 Task: Add Follow Your Heart Dairy Free Feta Crumbles to the cart.
Action: Mouse moved to (825, 271)
Screenshot: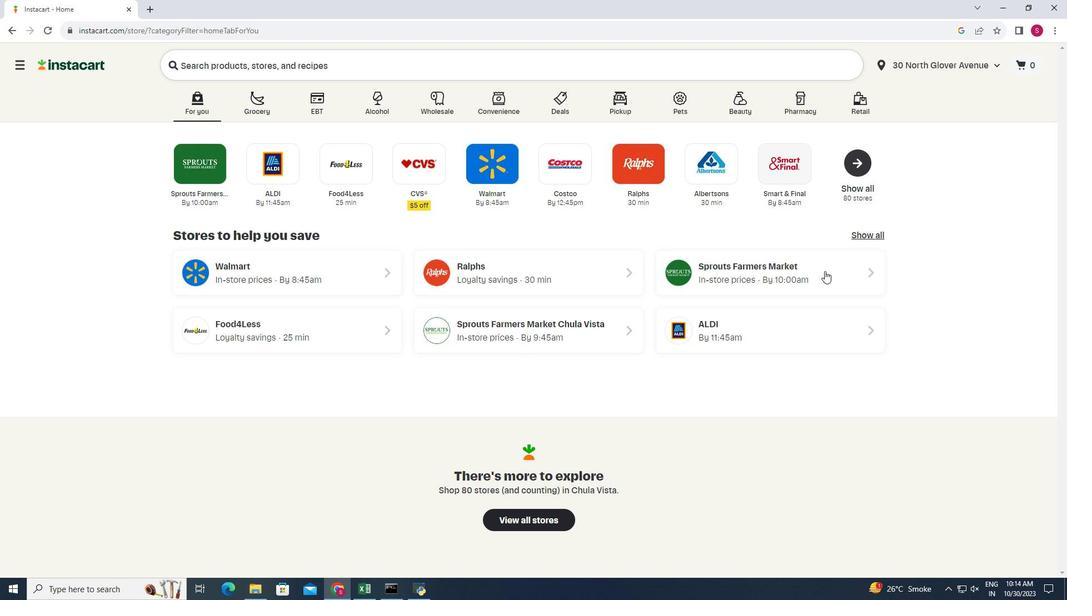 
Action: Mouse pressed left at (825, 271)
Screenshot: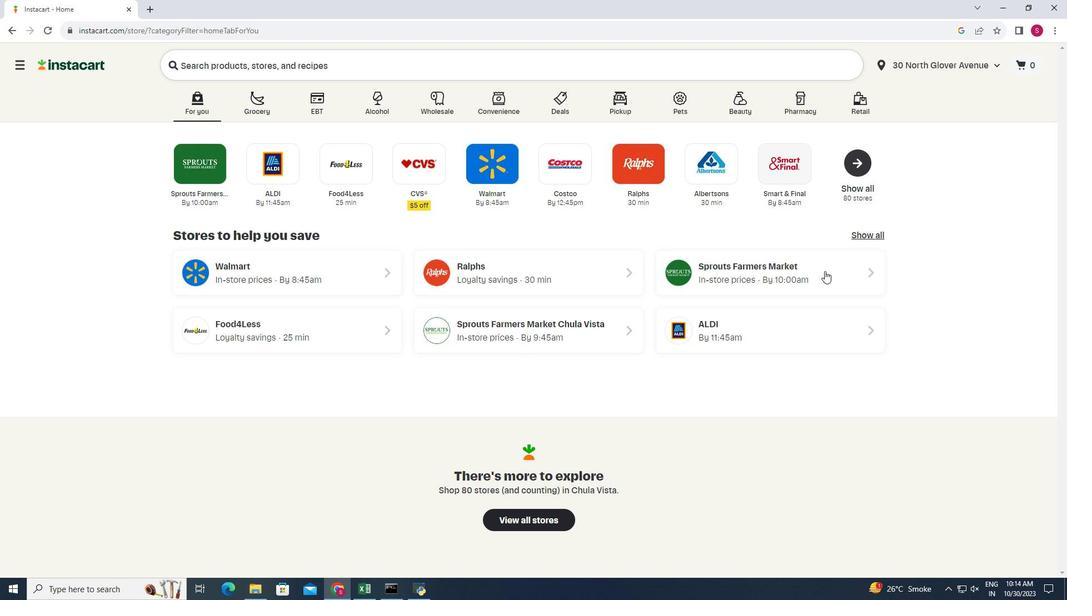 
Action: Mouse moved to (21, 532)
Screenshot: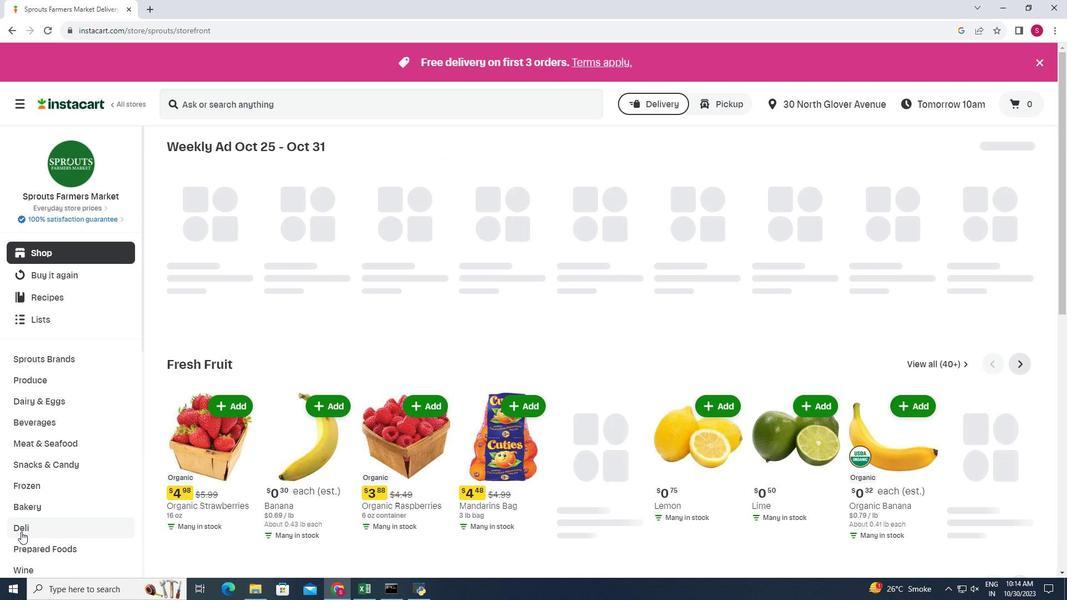 
Action: Mouse pressed left at (21, 532)
Screenshot: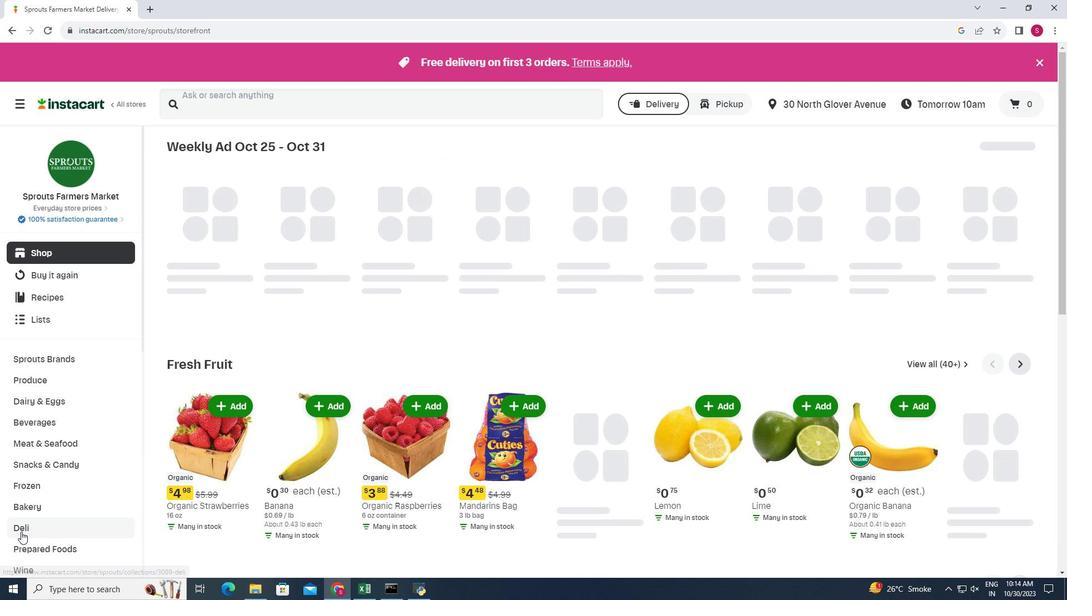 
Action: Mouse moved to (281, 309)
Screenshot: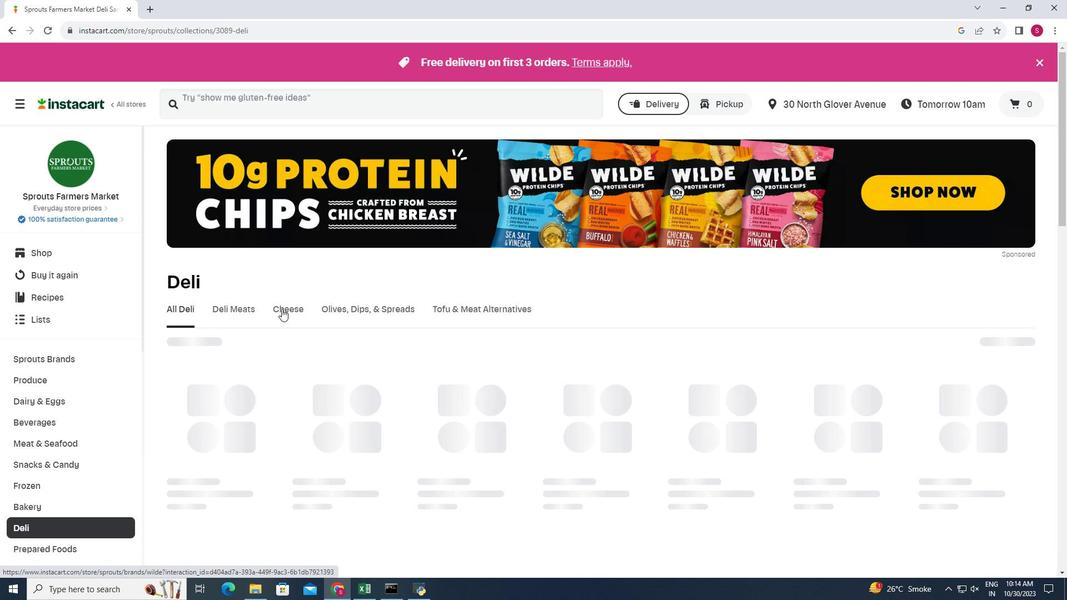 
Action: Mouse pressed left at (281, 309)
Screenshot: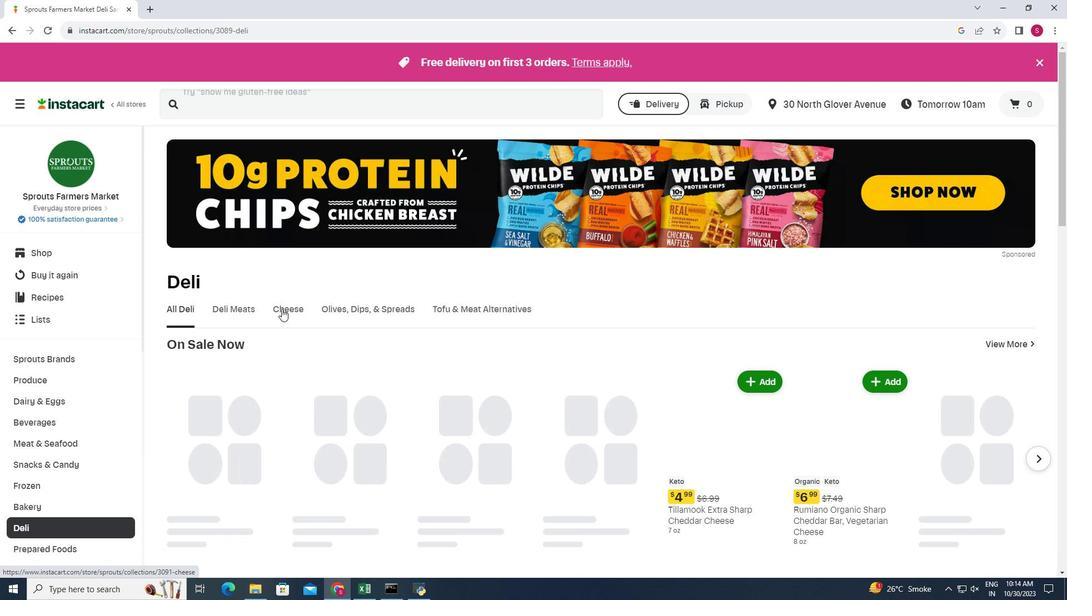 
Action: Mouse moved to (1037, 216)
Screenshot: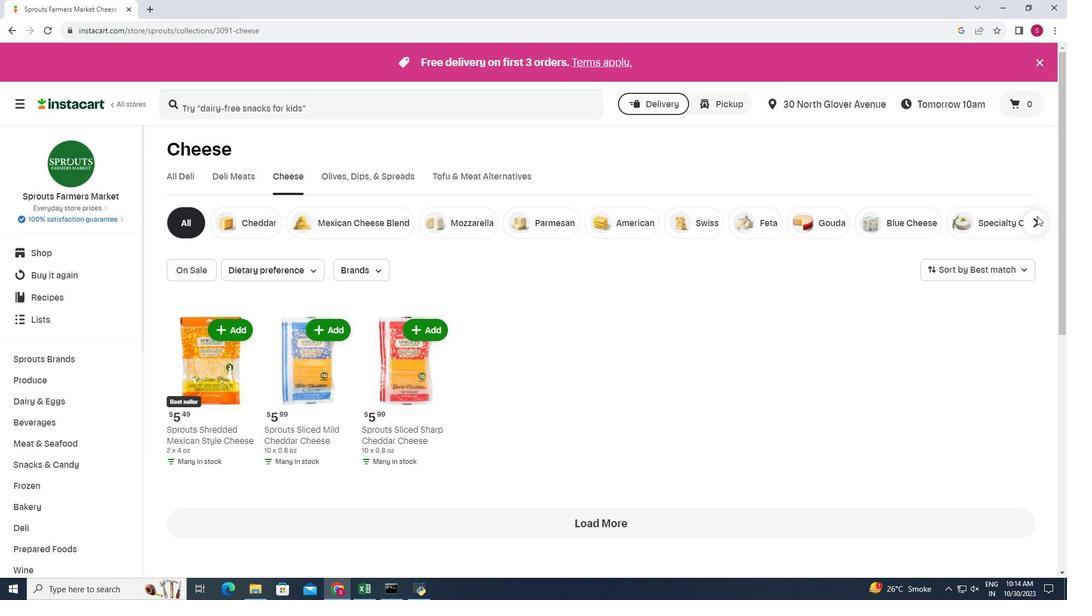 
Action: Mouse pressed left at (1037, 216)
Screenshot: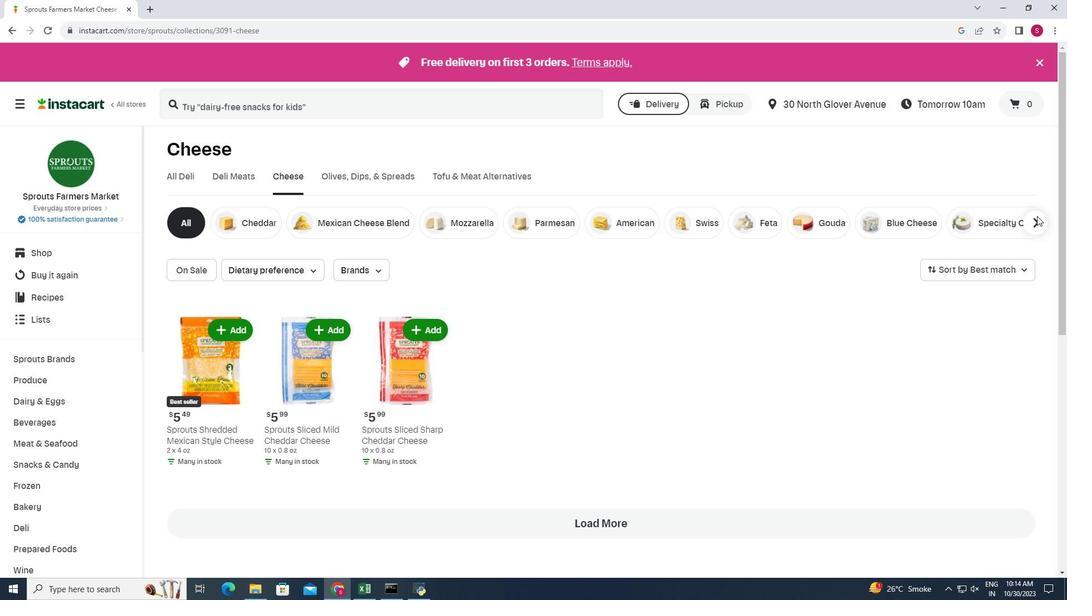 
Action: Mouse moved to (997, 220)
Screenshot: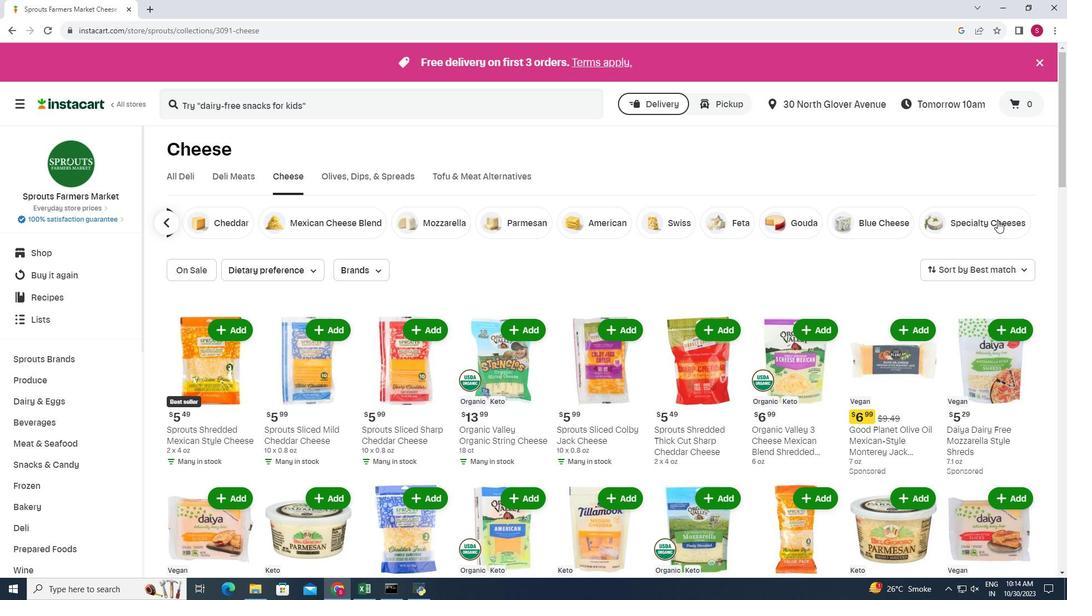 
Action: Mouse pressed left at (997, 220)
Screenshot: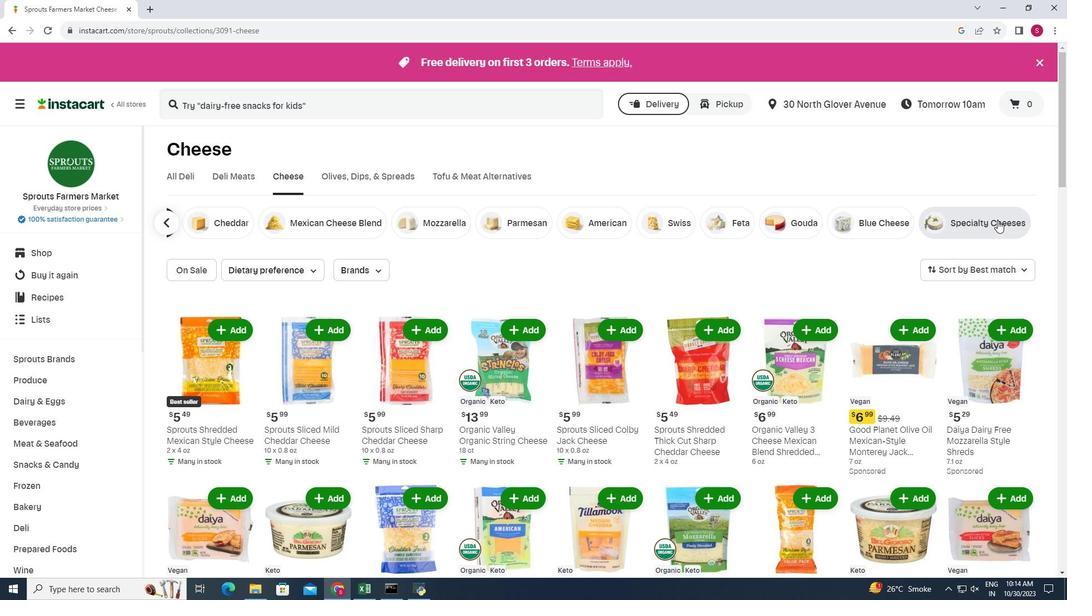 
Action: Mouse moved to (453, 254)
Screenshot: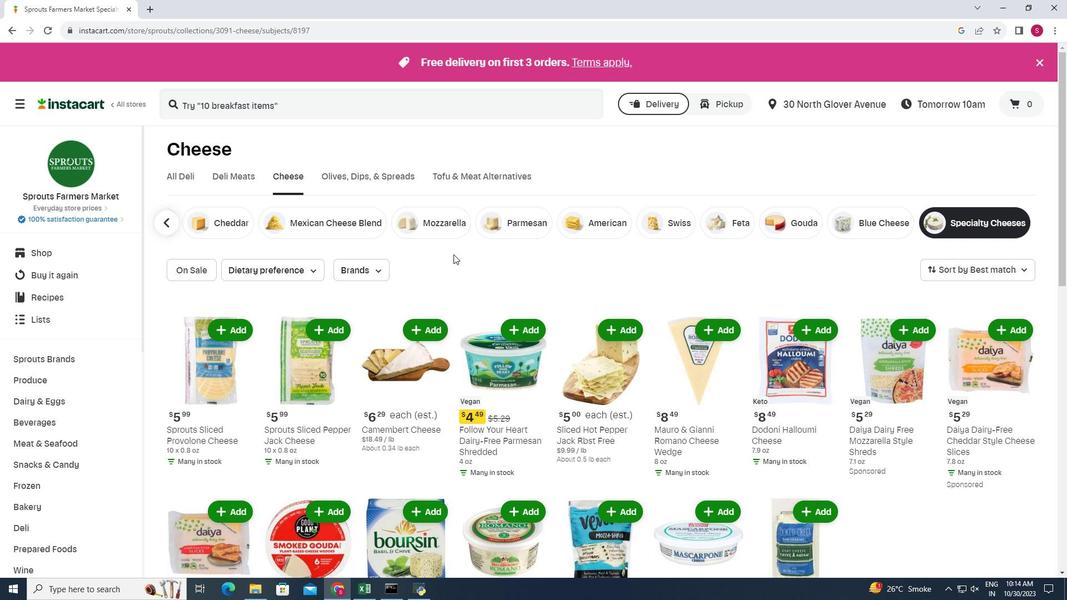 
Action: Mouse scrolled (453, 254) with delta (0, 0)
Screenshot: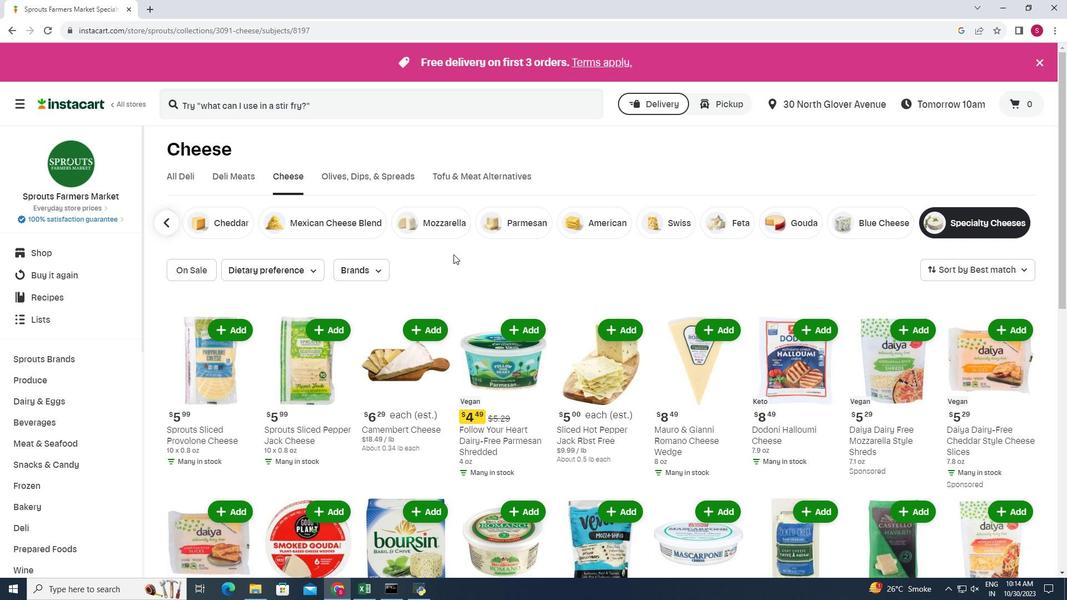 
Action: Mouse scrolled (453, 254) with delta (0, 0)
Screenshot: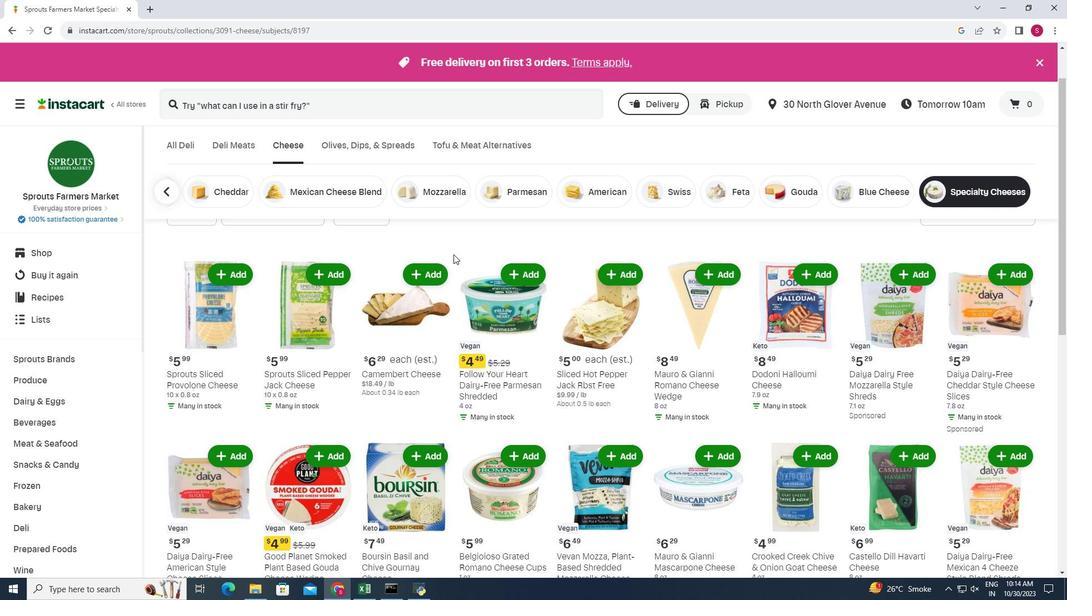 
Action: Mouse moved to (998, 358)
Screenshot: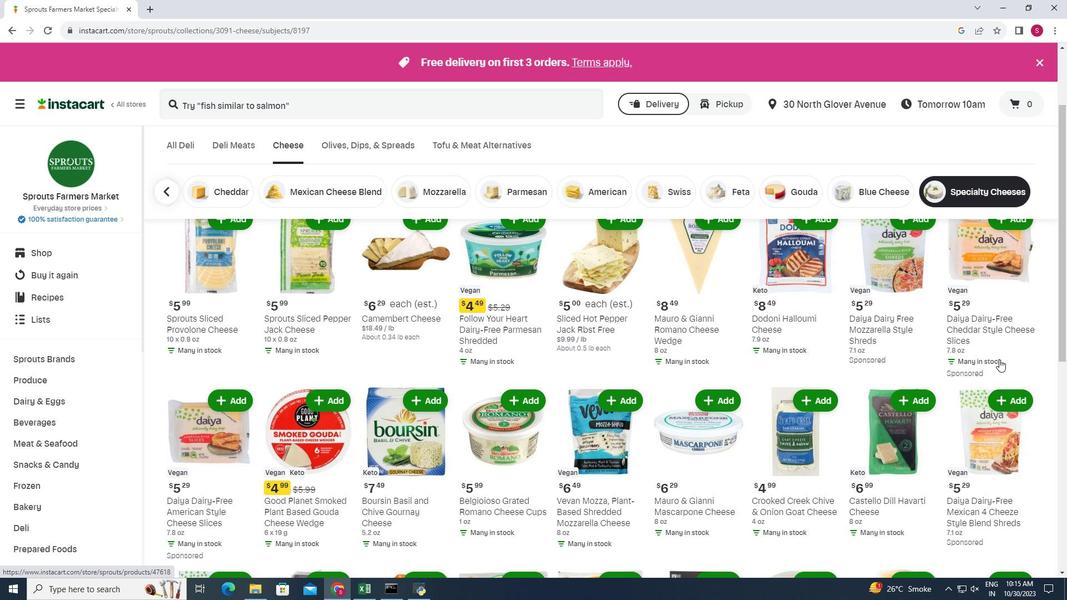 
Action: Mouse scrolled (998, 358) with delta (0, 0)
Screenshot: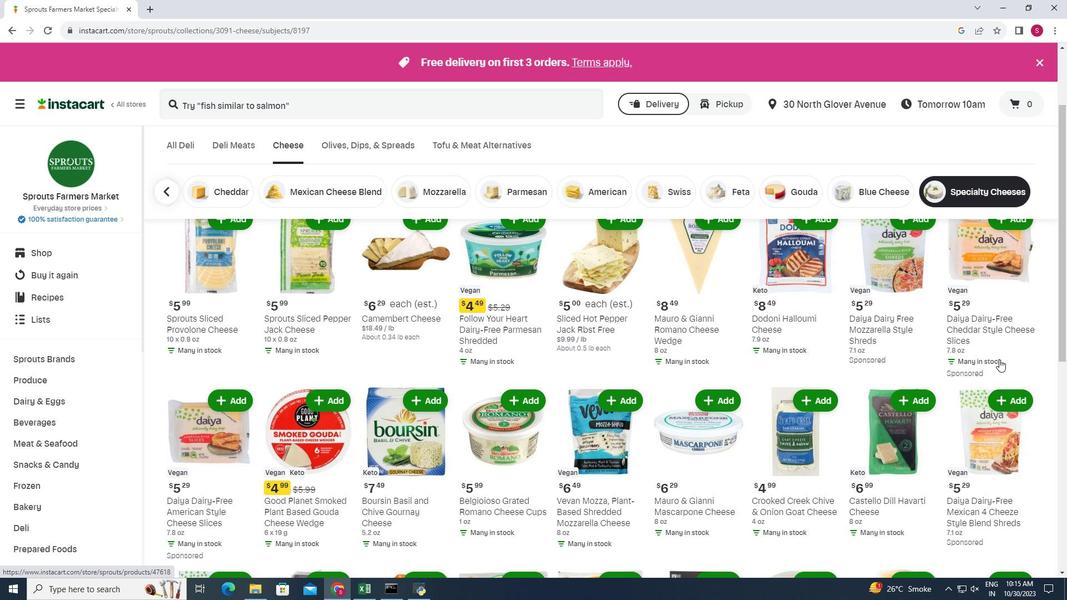 
Action: Mouse moved to (1000, 361)
Screenshot: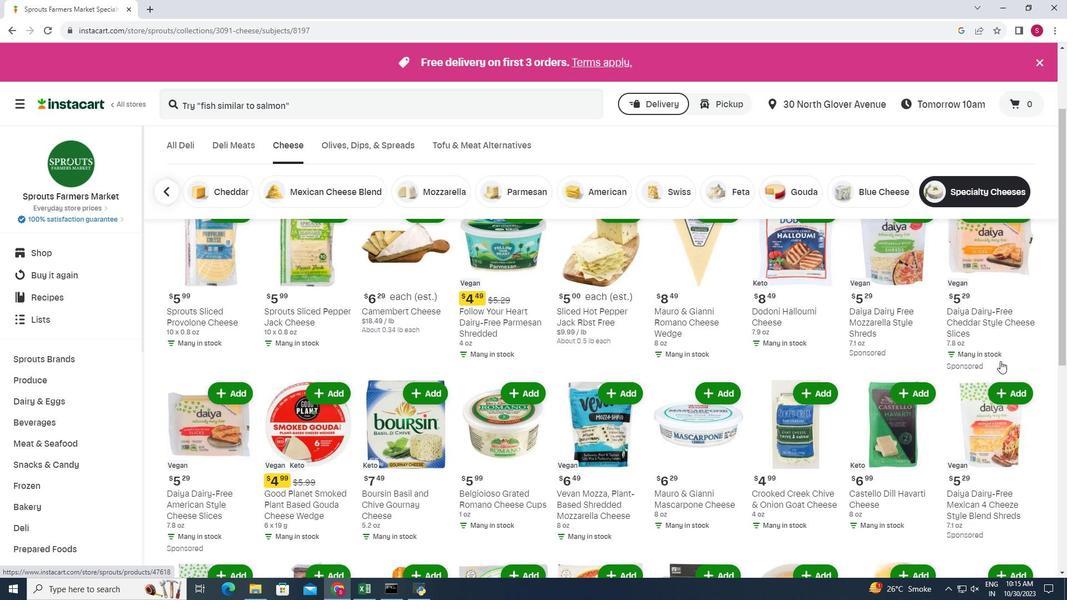 
Action: Mouse scrolled (1000, 360) with delta (0, 0)
Screenshot: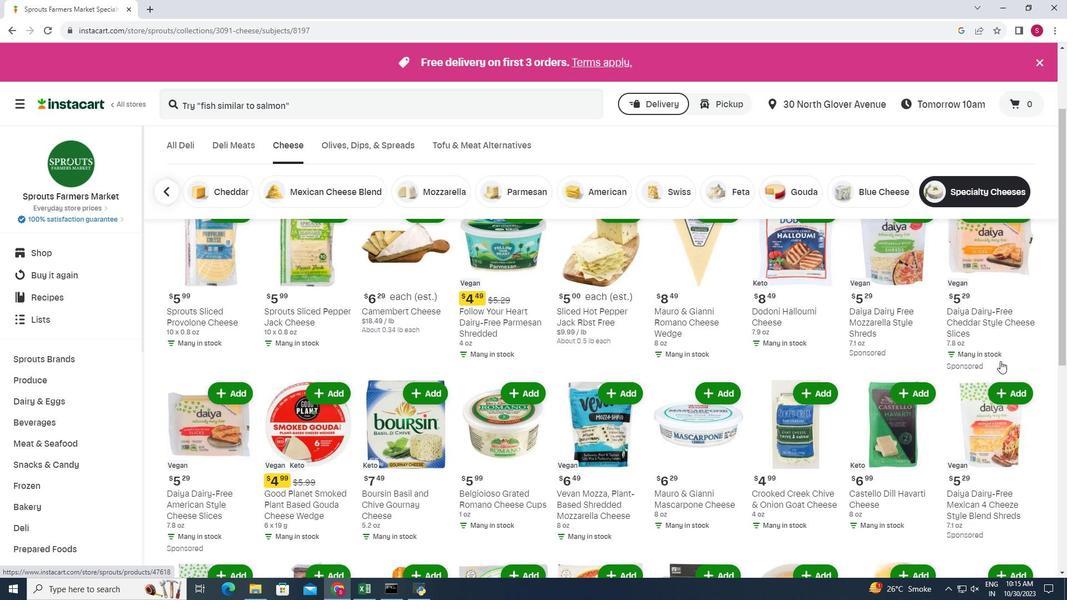 
Action: Mouse moved to (184, 350)
Screenshot: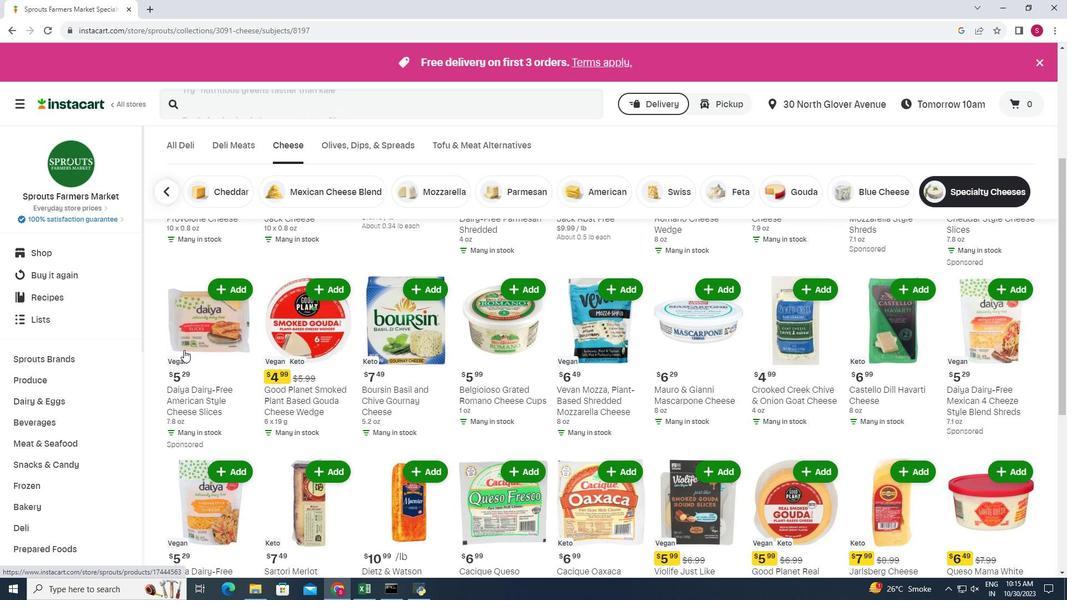 
Action: Mouse scrolled (184, 349) with delta (0, 0)
Screenshot: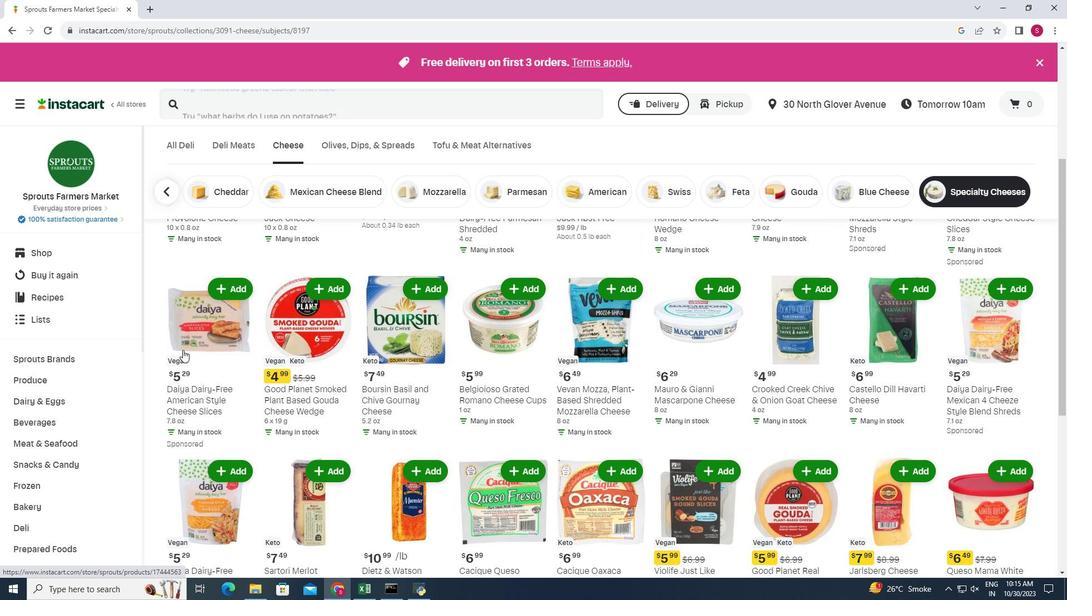 
Action: Mouse moved to (182, 350)
Screenshot: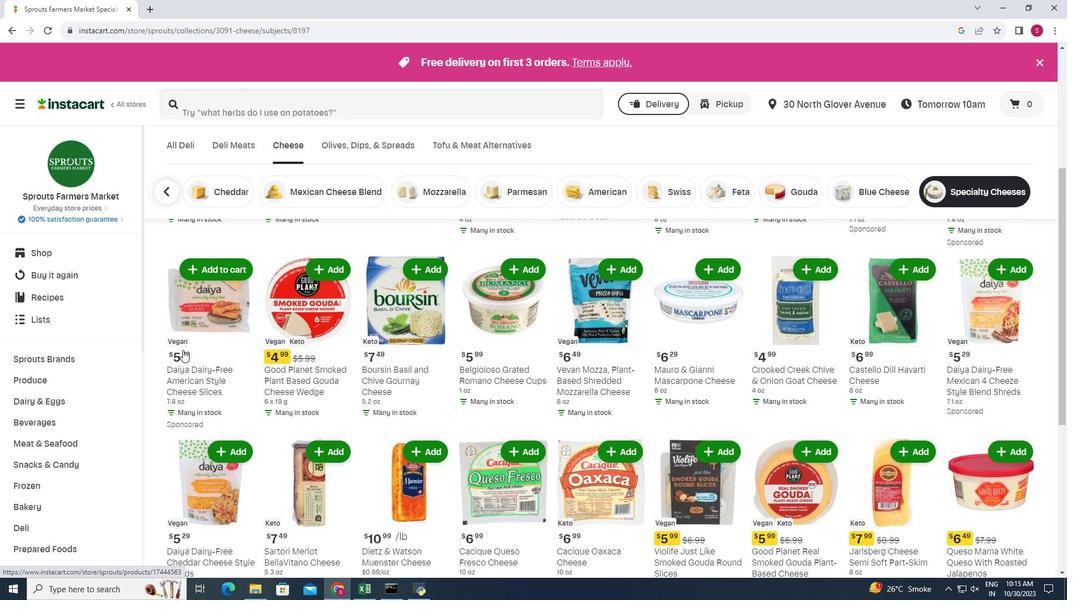 
Action: Mouse scrolled (182, 349) with delta (0, 0)
Screenshot: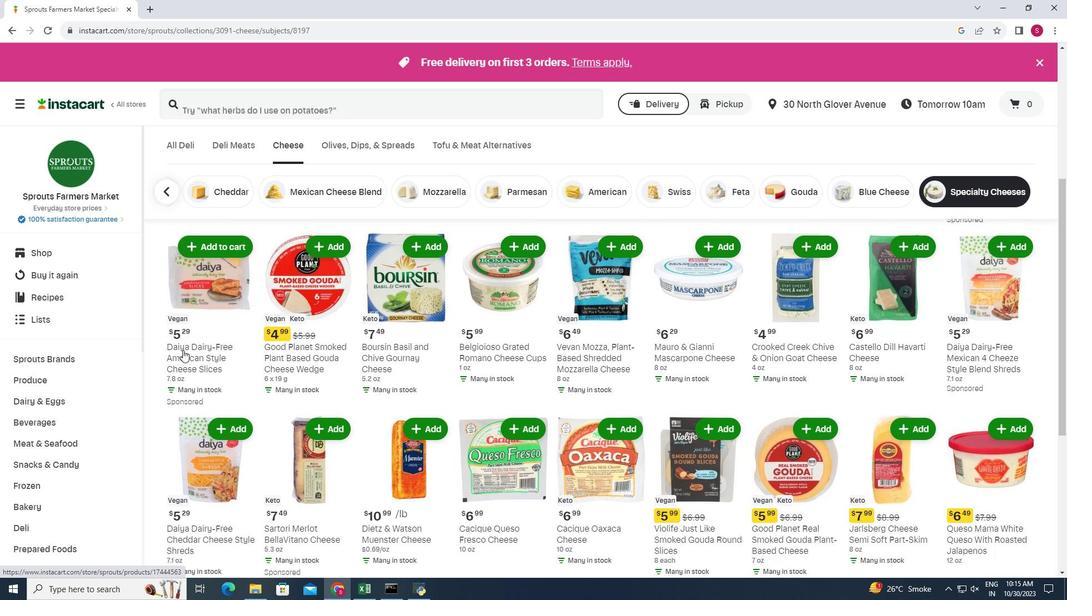 
Action: Mouse moved to (937, 427)
Screenshot: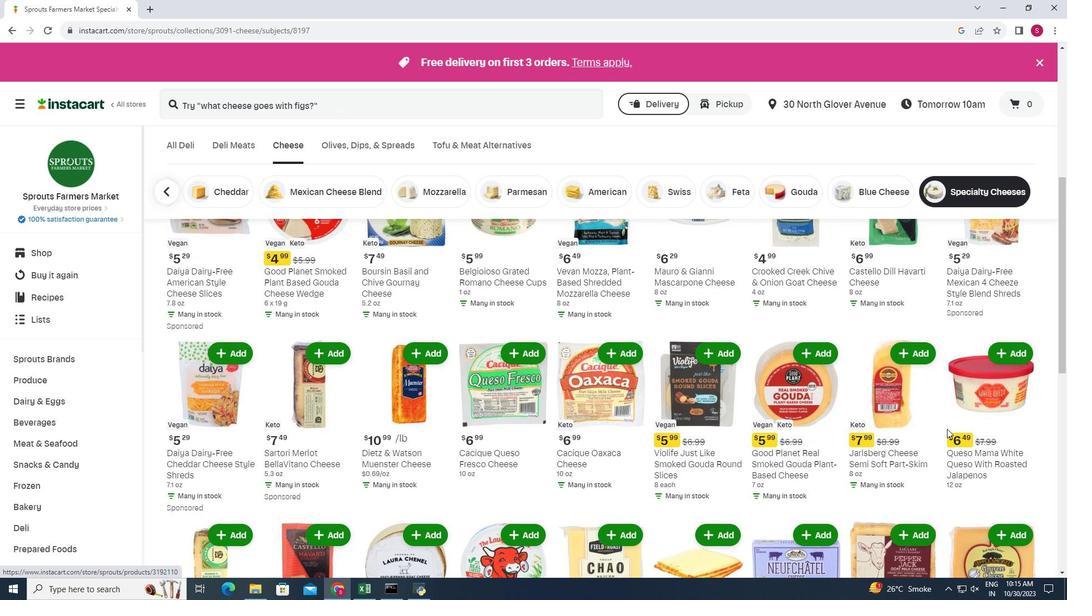 
Action: Mouse scrolled (937, 426) with delta (0, 0)
Screenshot: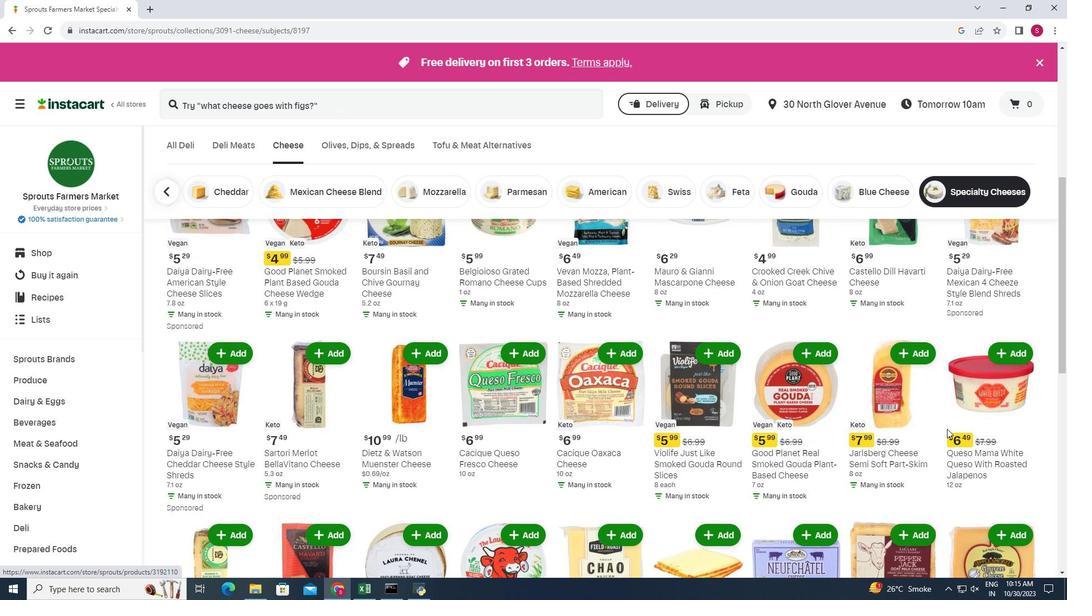 
Action: Mouse moved to (949, 429)
Screenshot: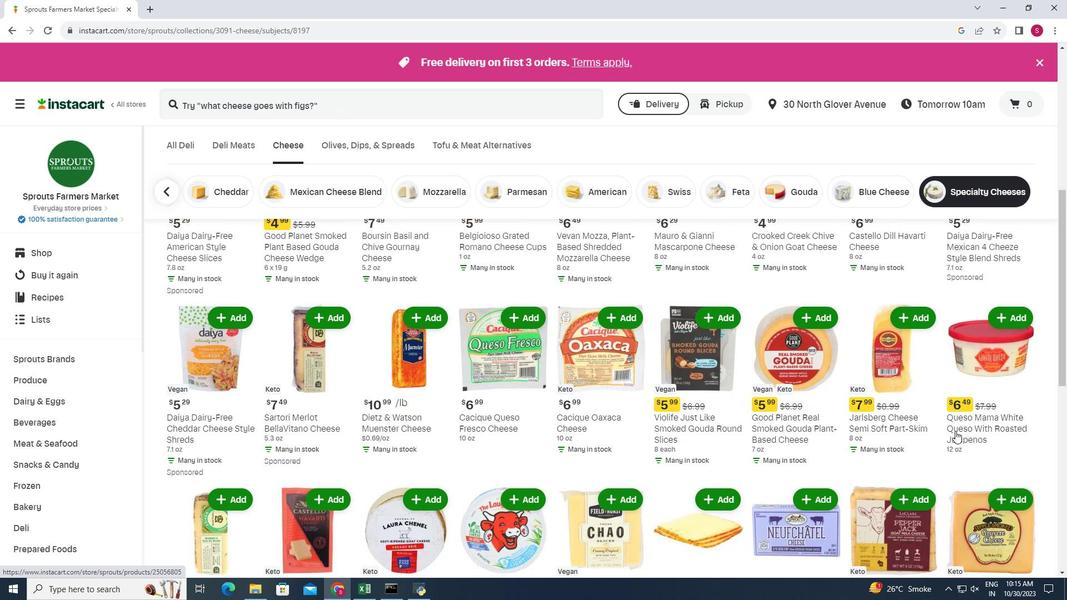 
Action: Mouse scrolled (949, 429) with delta (0, 0)
Screenshot: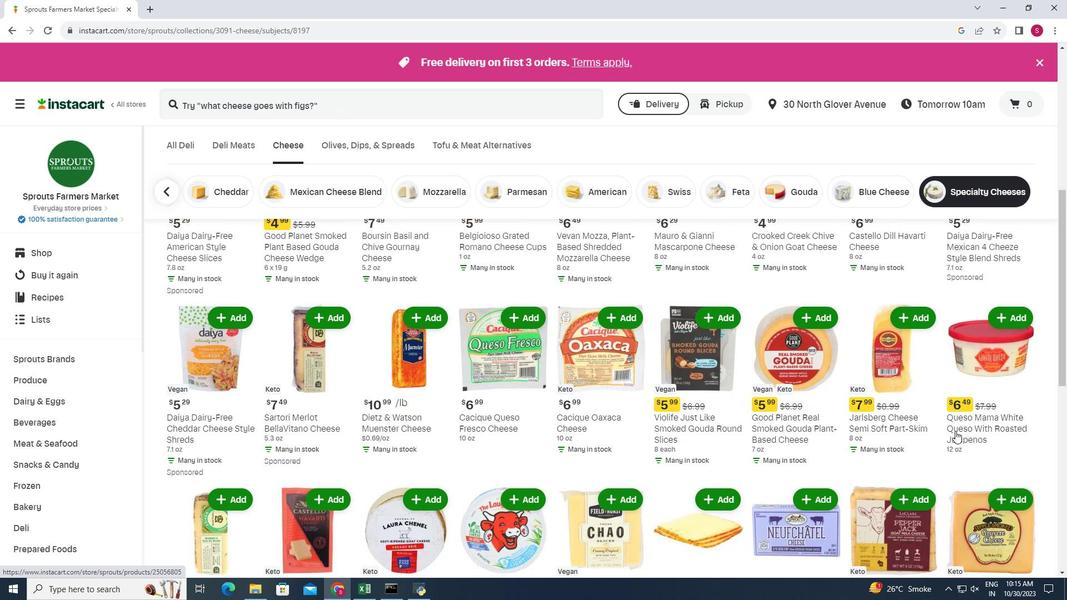 
Action: Mouse moved to (960, 433)
Screenshot: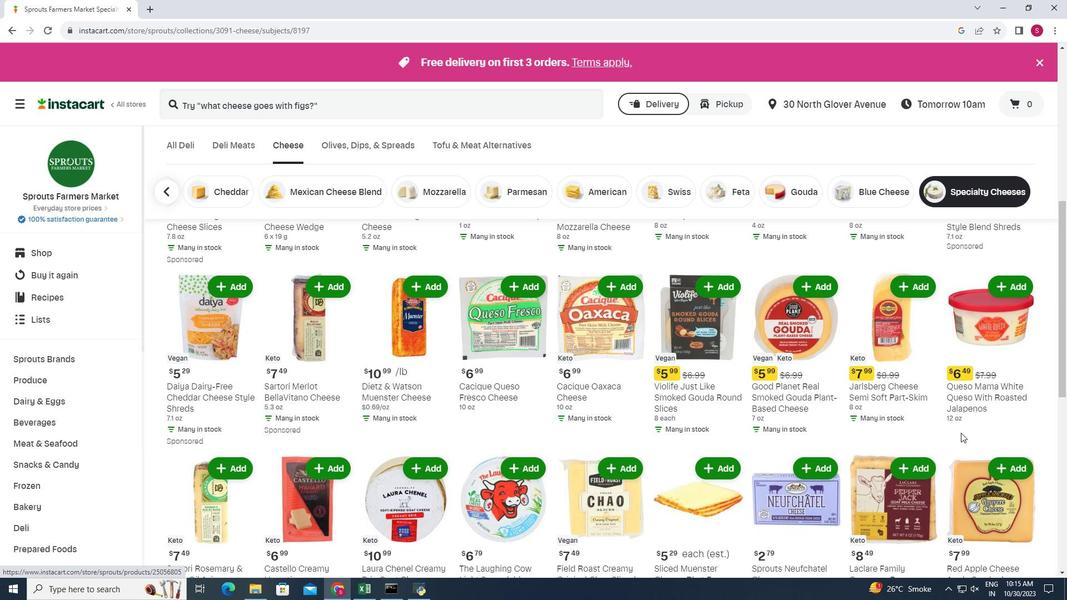 
Action: Mouse scrolled (960, 432) with delta (0, 0)
Screenshot: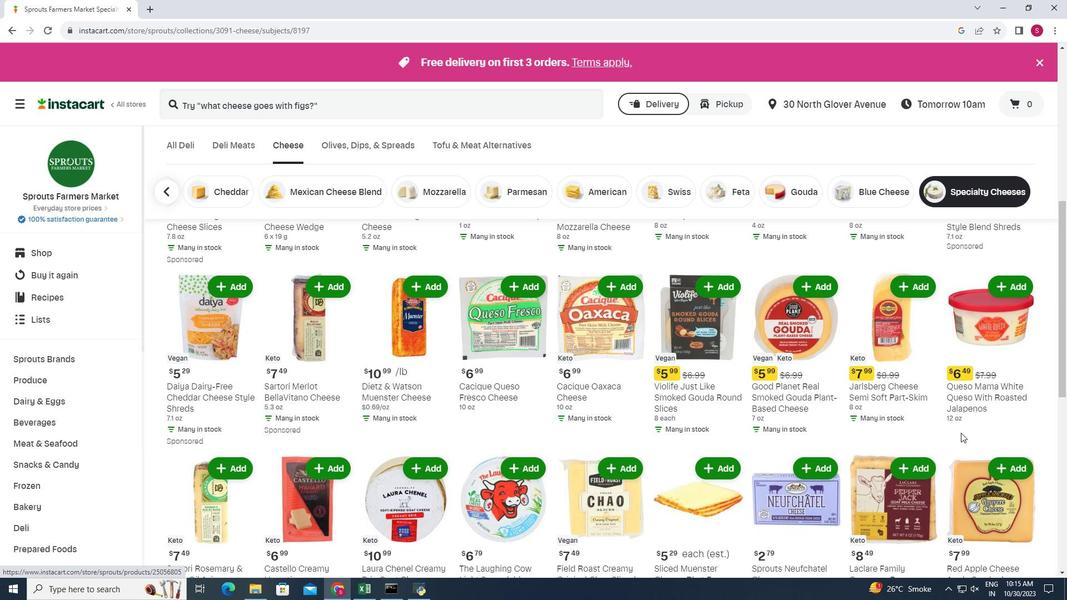 
Action: Mouse moved to (227, 470)
Screenshot: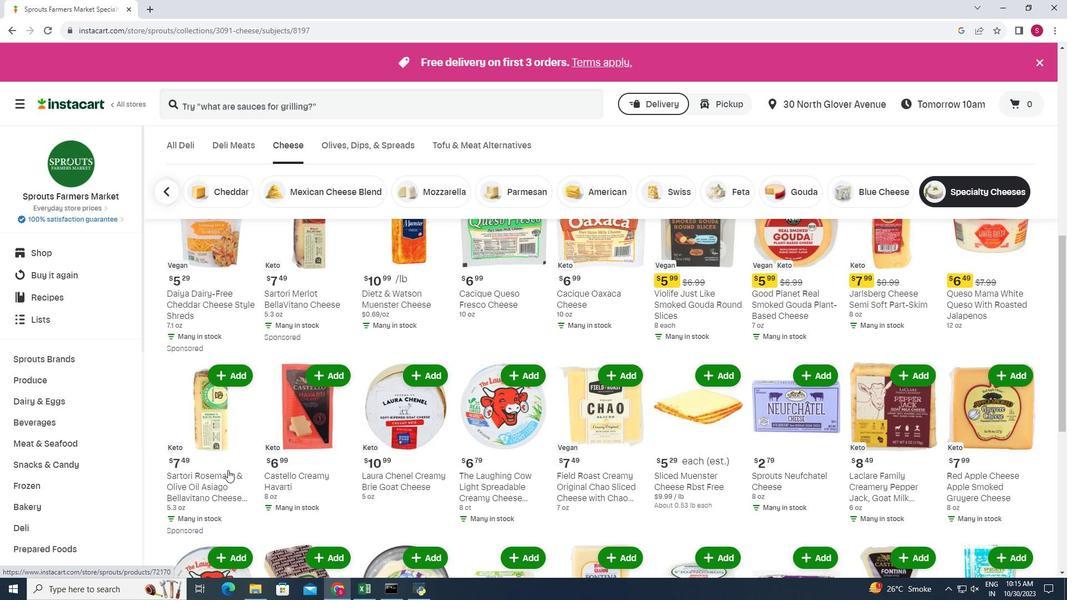 
Action: Mouse scrolled (227, 469) with delta (0, 0)
Screenshot: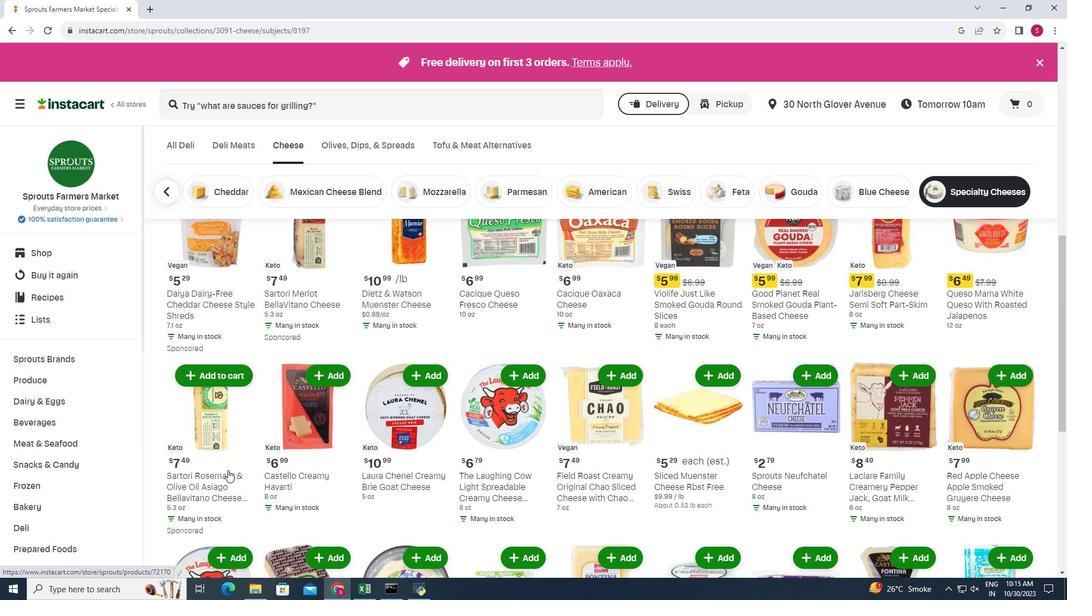 
Action: Mouse scrolled (227, 469) with delta (0, 0)
Screenshot: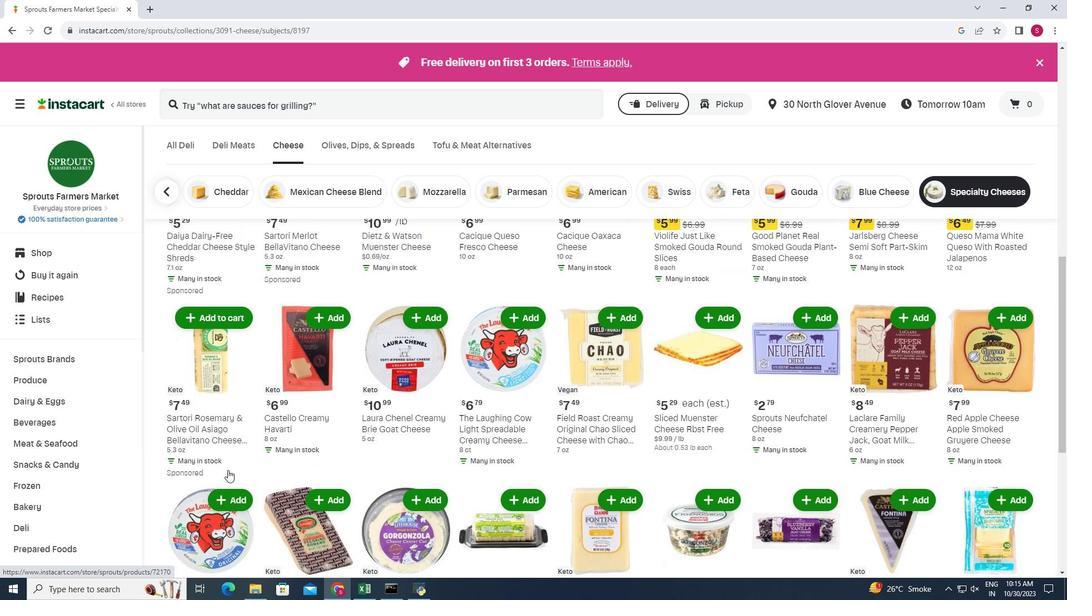 
Action: Mouse scrolled (227, 469) with delta (0, 0)
Screenshot: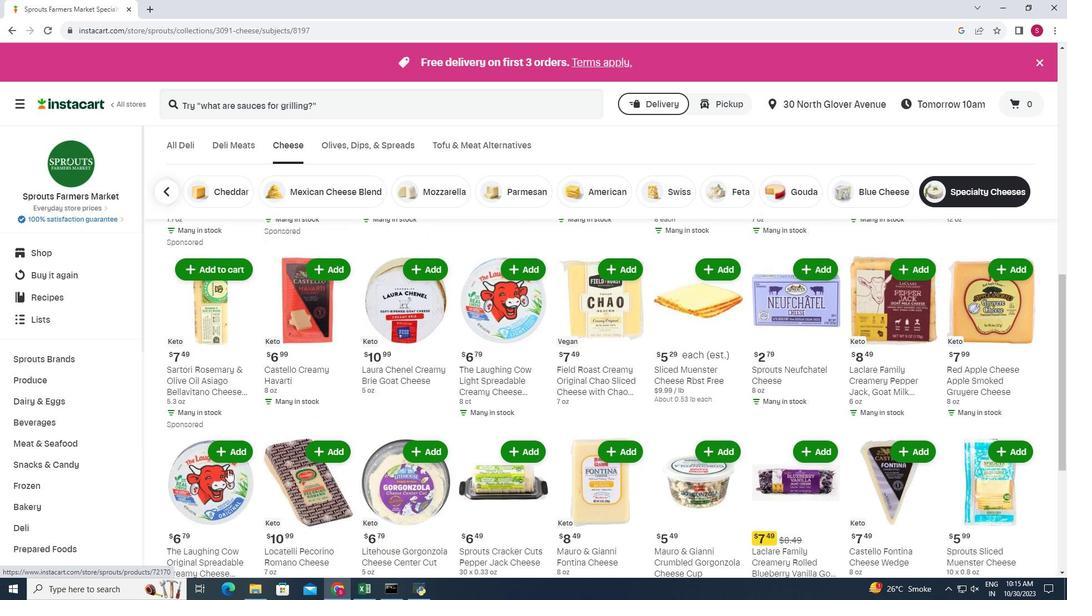 
Action: Mouse moved to (1008, 472)
Screenshot: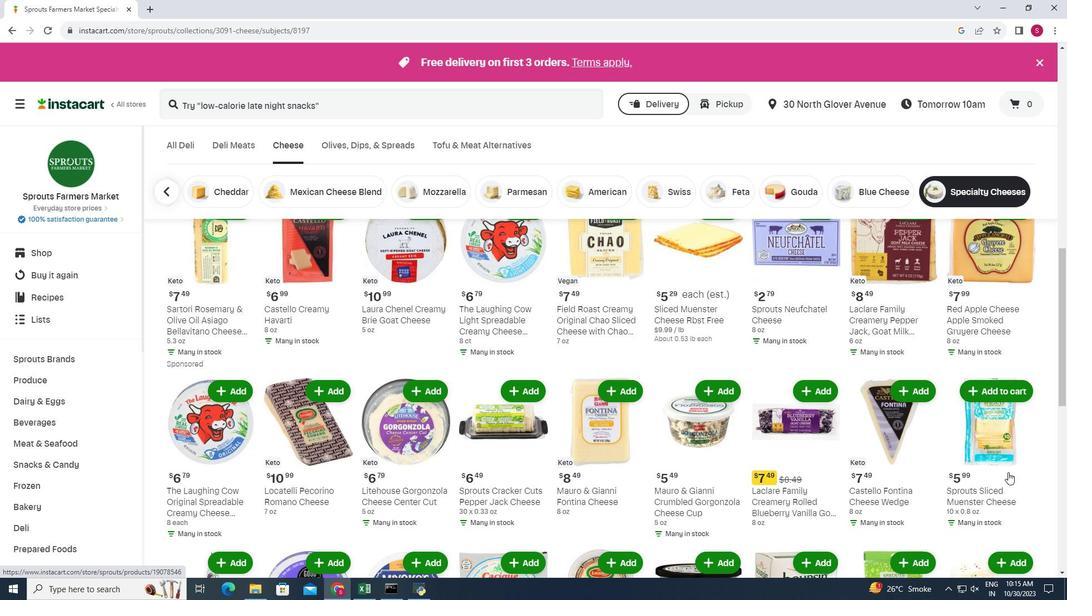 
Action: Mouse scrolled (1008, 472) with delta (0, 0)
Screenshot: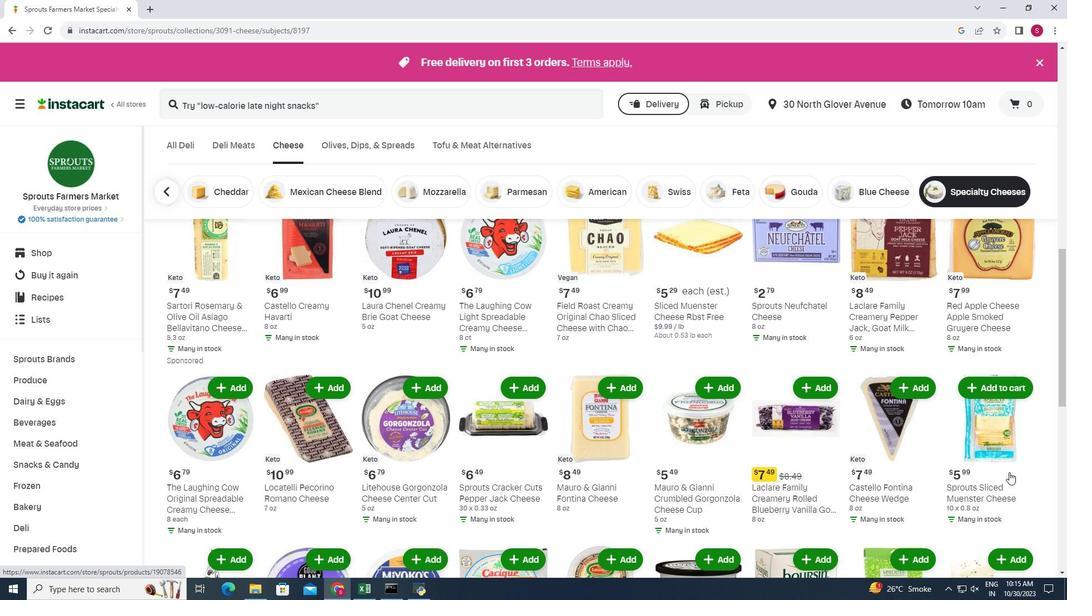 
Action: Mouse moved to (1009, 472)
Screenshot: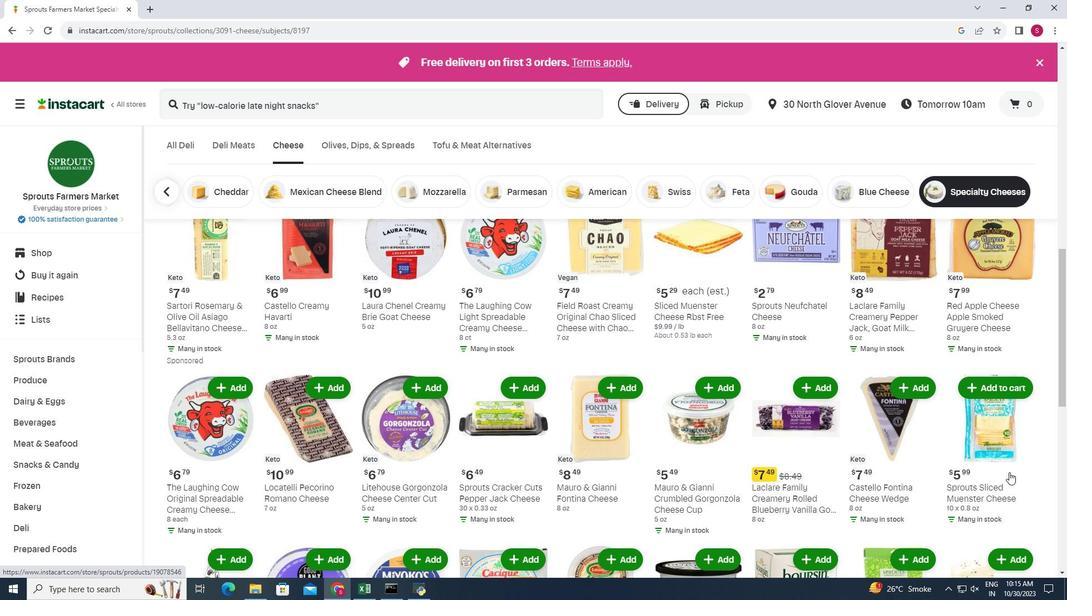 
Action: Mouse scrolled (1009, 472) with delta (0, 0)
Screenshot: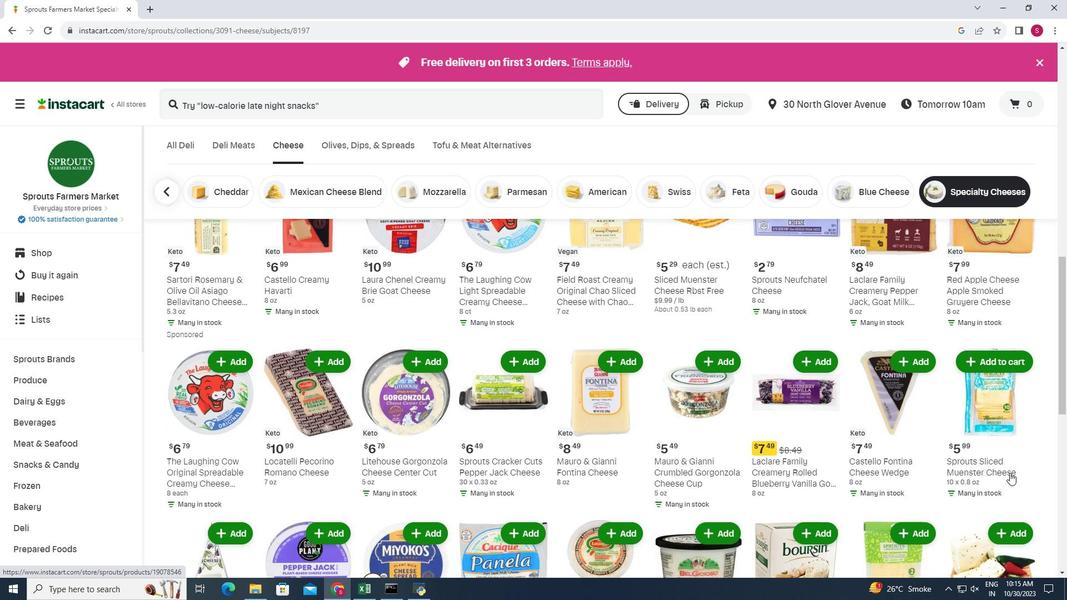 
Action: Mouse moved to (1010, 473)
Screenshot: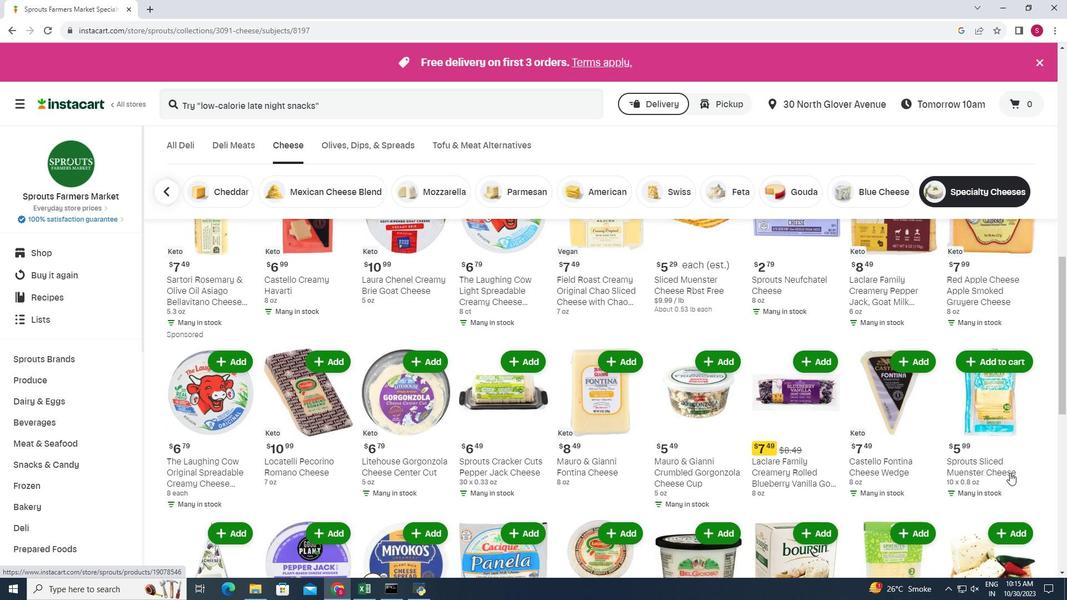 
Action: Mouse scrolled (1010, 472) with delta (0, 0)
Screenshot: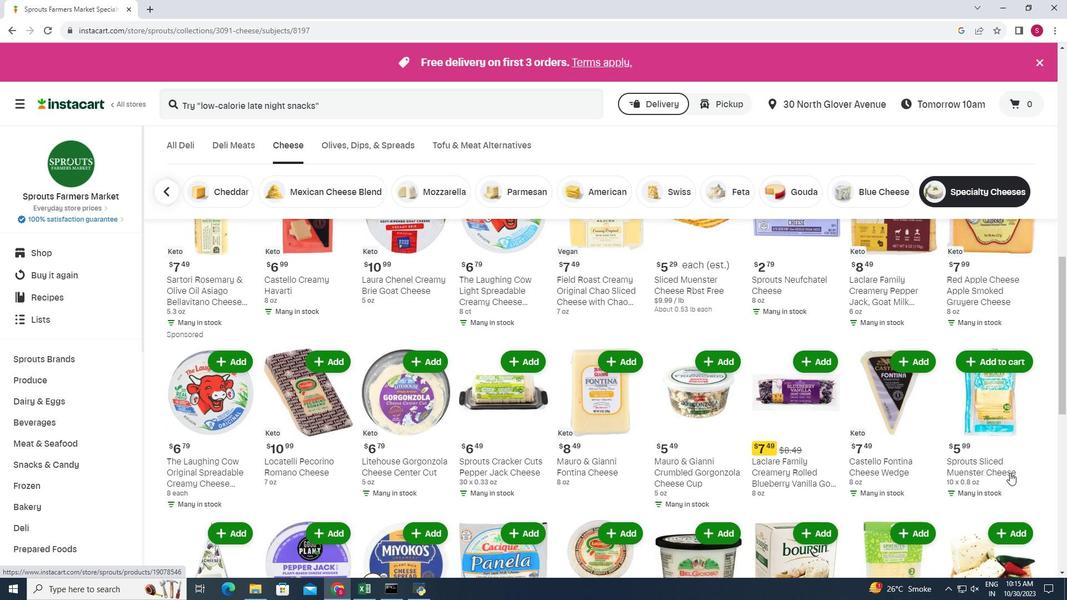 
Action: Mouse moved to (1010, 473)
Screenshot: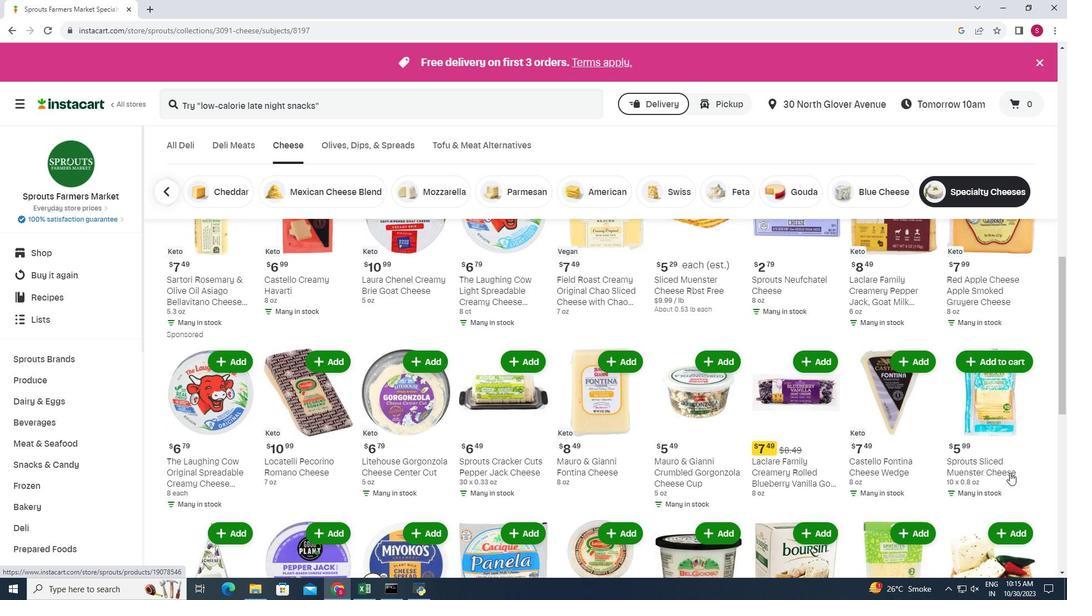 
Action: Mouse scrolled (1010, 473) with delta (0, 0)
Screenshot: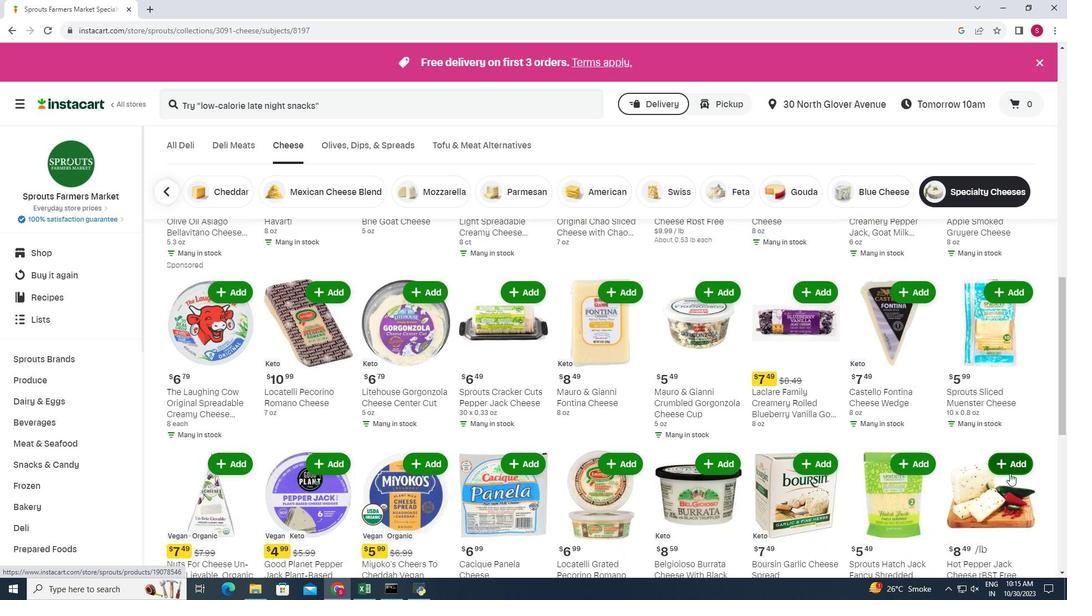 
Action: Mouse moved to (203, 435)
Screenshot: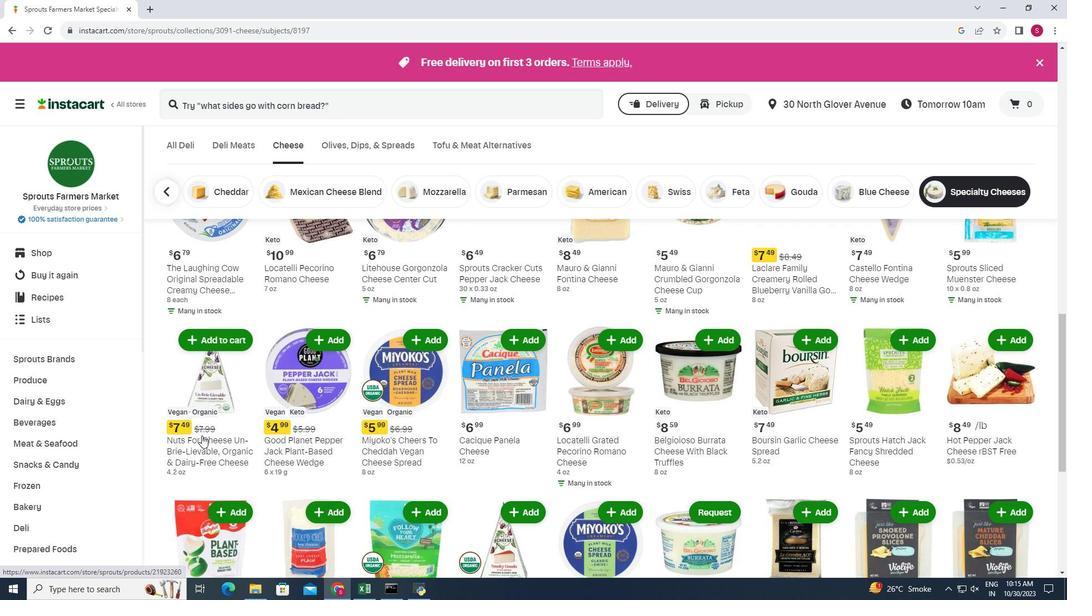 
Action: Mouse scrolled (203, 435) with delta (0, 0)
Screenshot: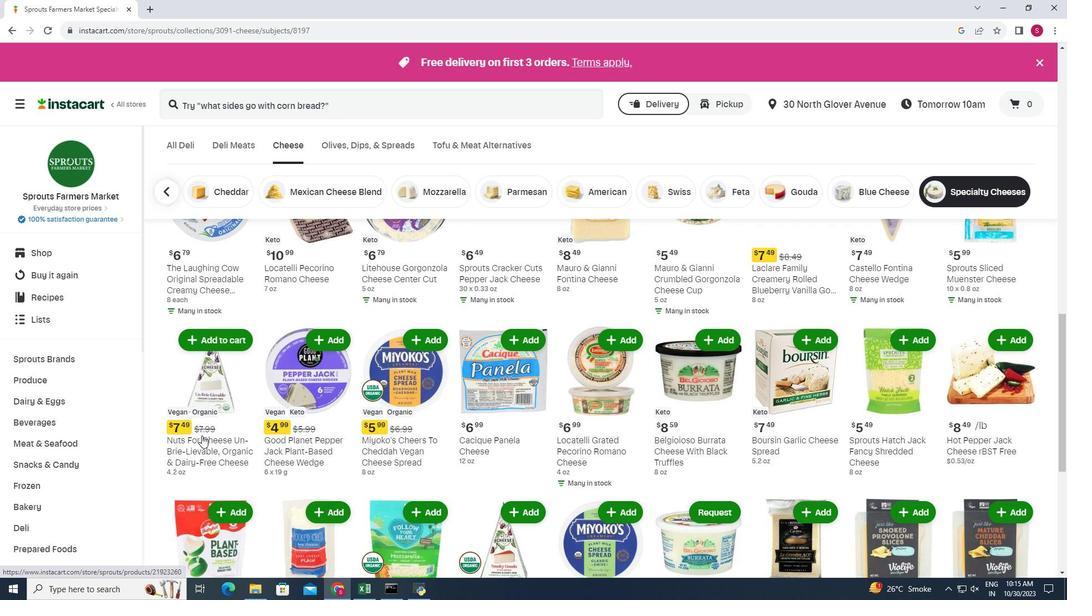 
Action: Mouse moved to (201, 435)
Screenshot: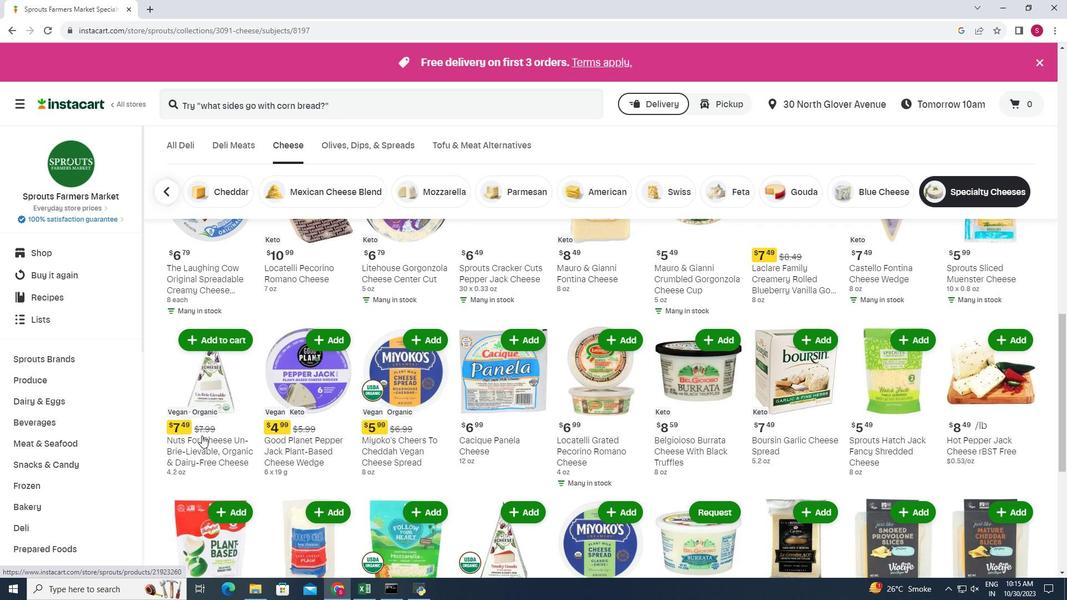
Action: Mouse scrolled (201, 435) with delta (0, 0)
Screenshot: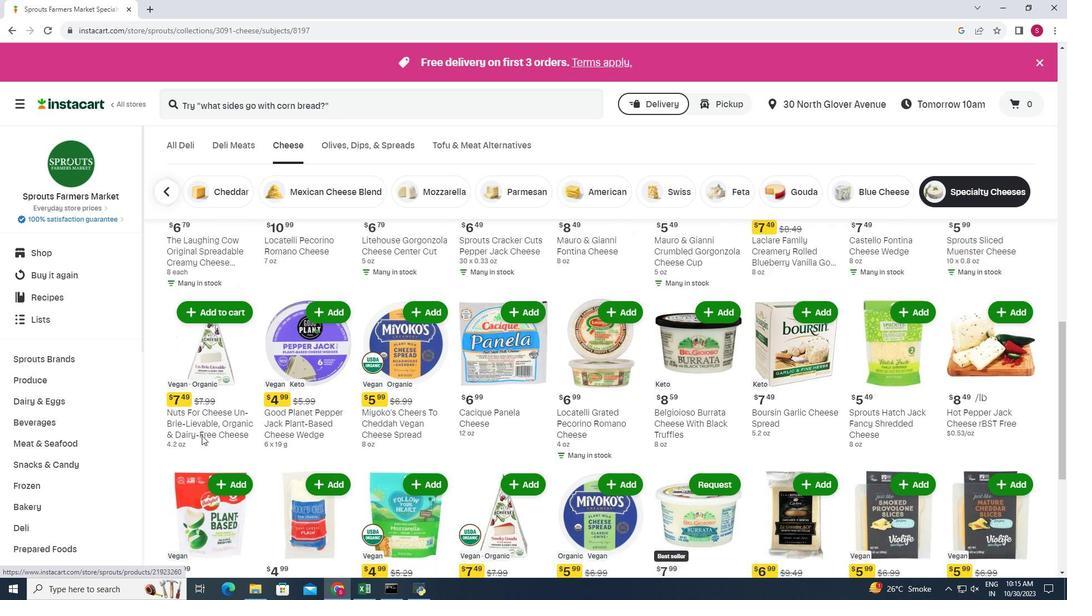 
Action: Mouse scrolled (201, 435) with delta (0, 0)
Screenshot: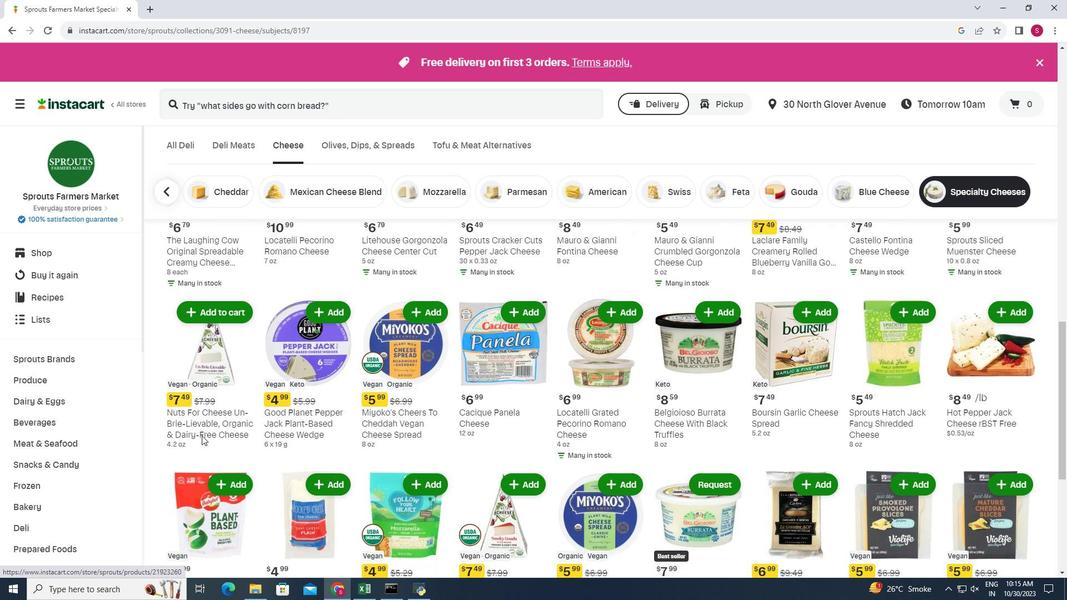 
Action: Mouse moved to (929, 423)
Screenshot: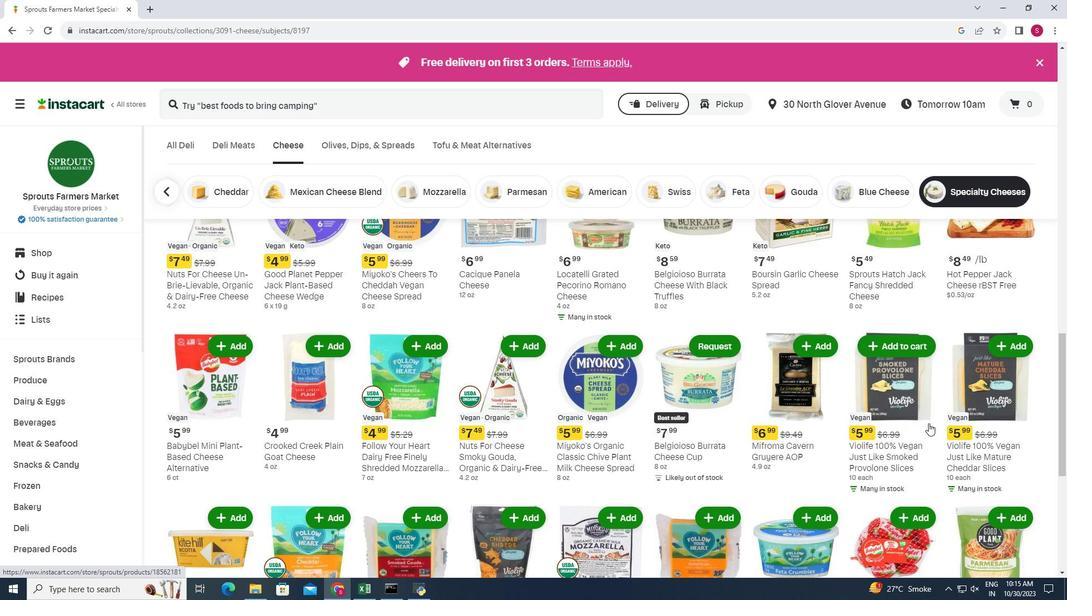 
Action: Mouse scrolled (929, 423) with delta (0, 0)
Screenshot: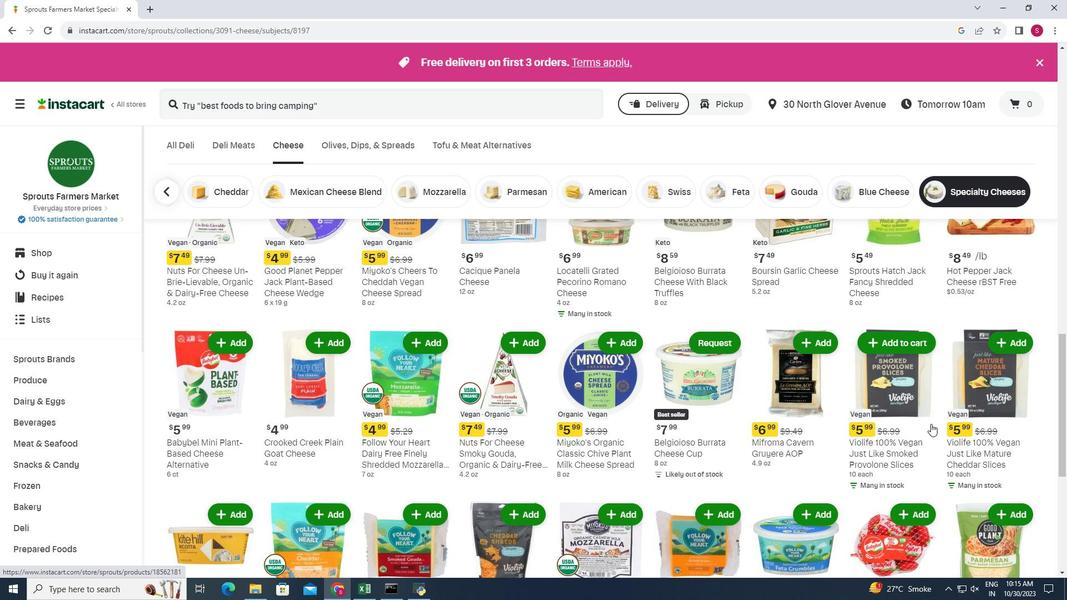 
Action: Mouse moved to (932, 424)
Screenshot: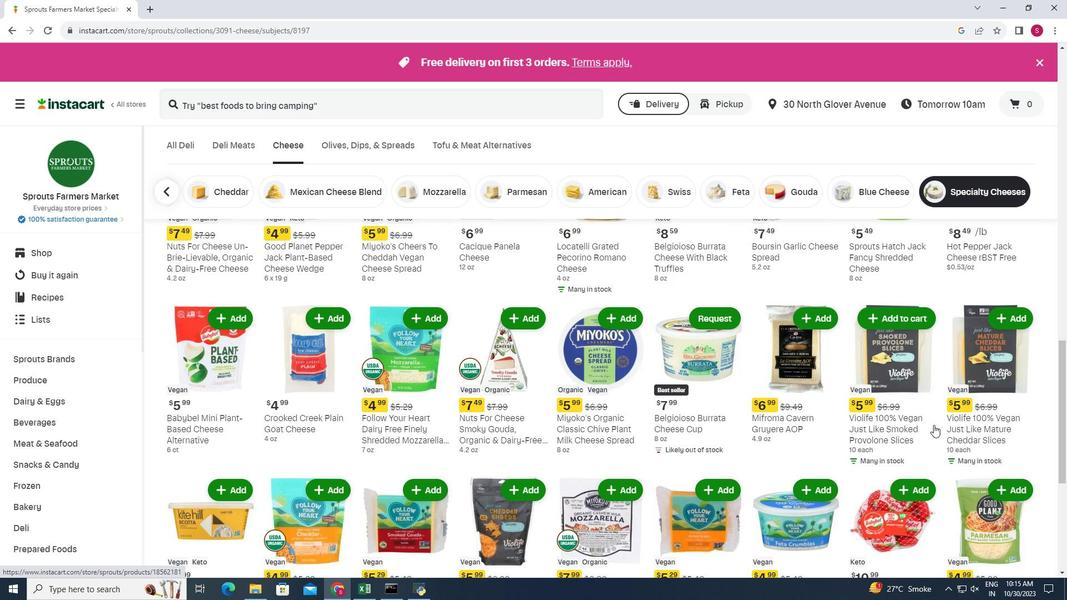 
Action: Mouse scrolled (932, 423) with delta (0, 0)
Screenshot: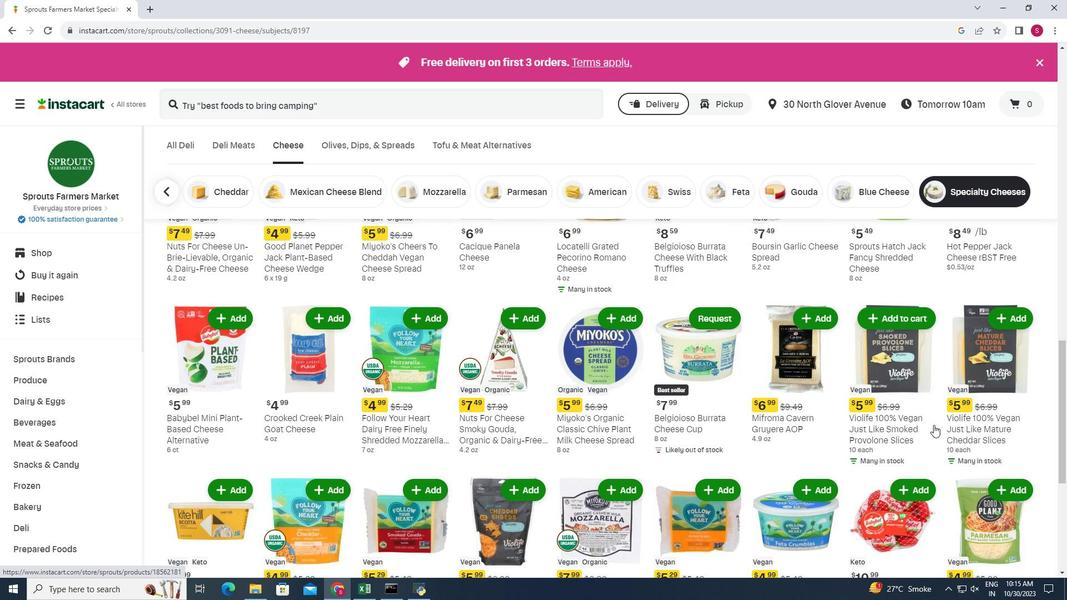
Action: Mouse moved to (936, 425)
Screenshot: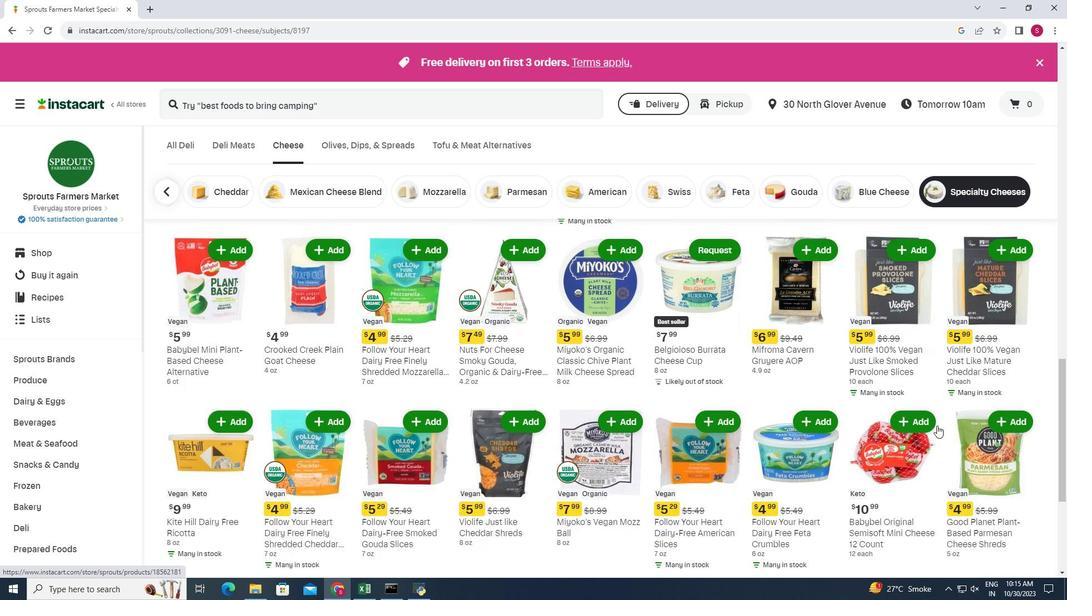 
Action: Mouse scrolled (936, 425) with delta (0, 0)
Screenshot: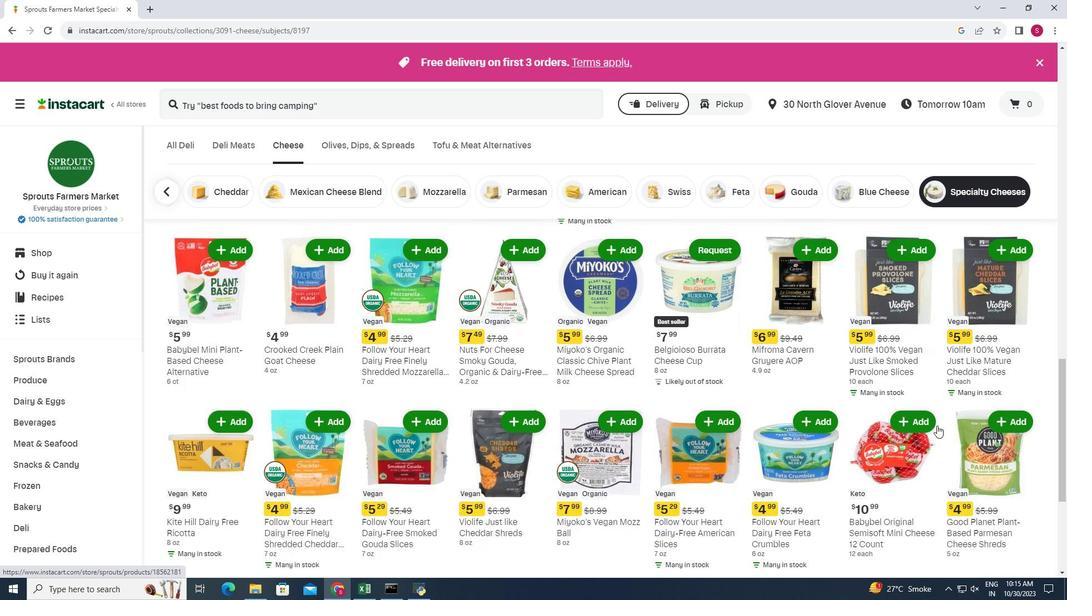 
Action: Mouse moved to (810, 349)
Screenshot: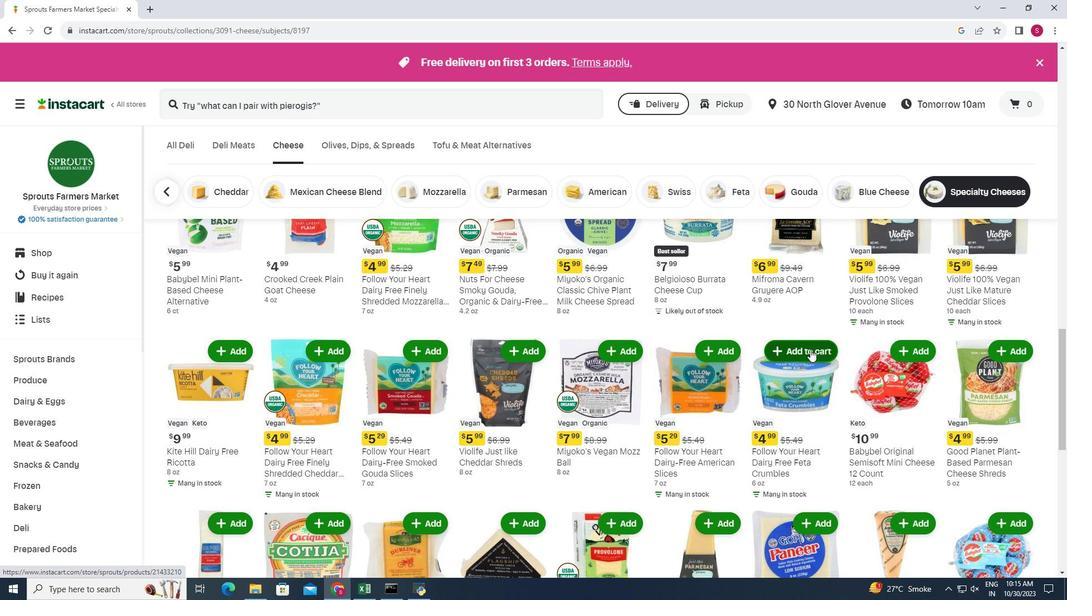 
Action: Mouse pressed left at (810, 349)
Screenshot: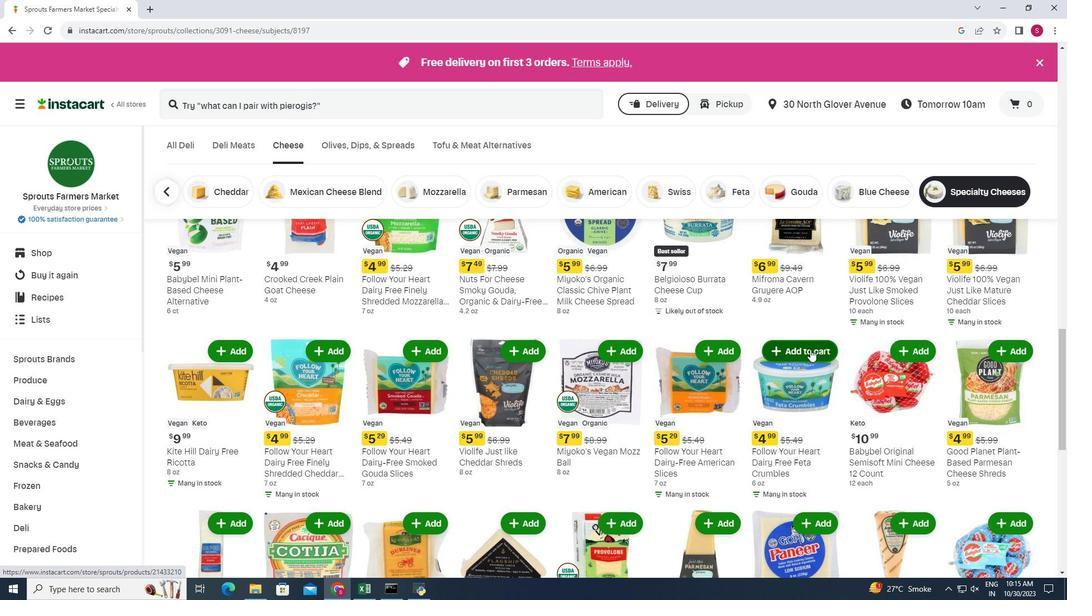 
Action: Mouse moved to (815, 320)
Screenshot: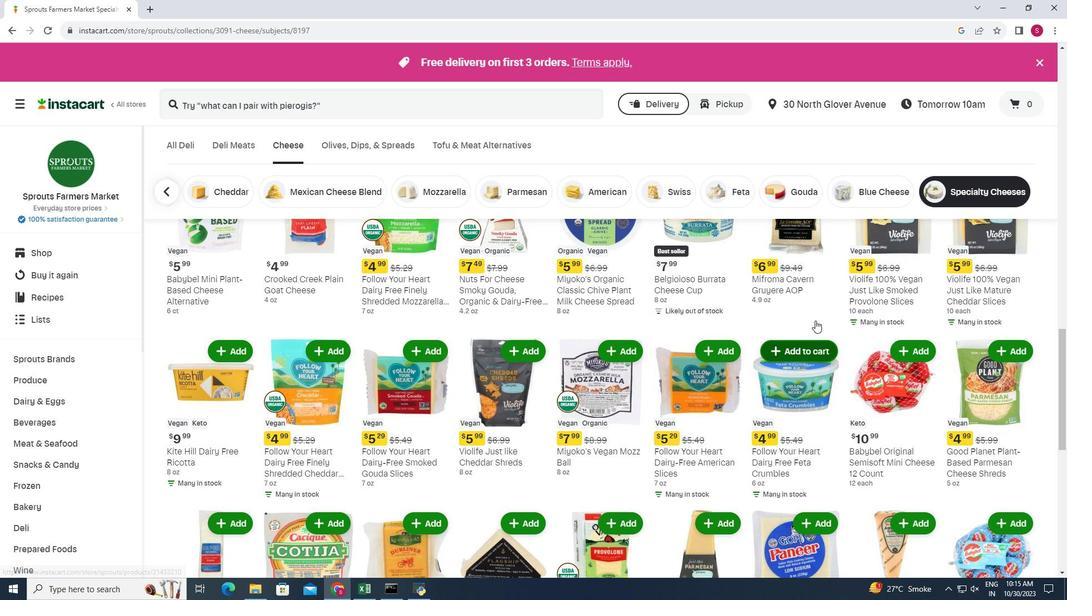 
